 Task: Find connections with filter location Bexbach with filter topic #Strategywith filter profile language Spanish with filter current company Crowe with filter school Jadavpur University with filter industry Vehicle Repair and Maintenance with filter service category Demand Generation with filter keywords title Director of Photography
Action: Mouse moved to (523, 67)
Screenshot: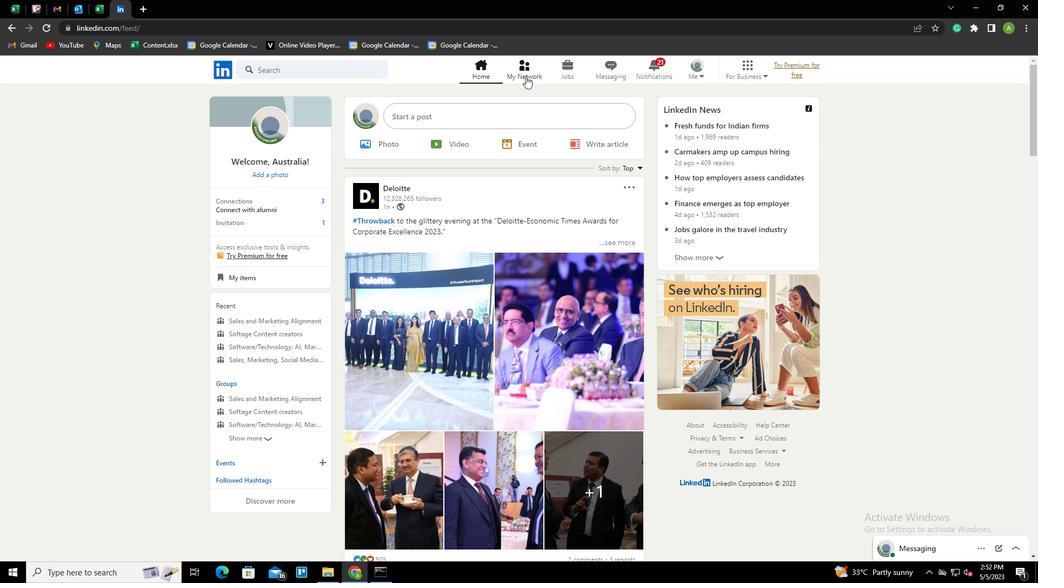 
Action: Mouse pressed left at (523, 67)
Screenshot: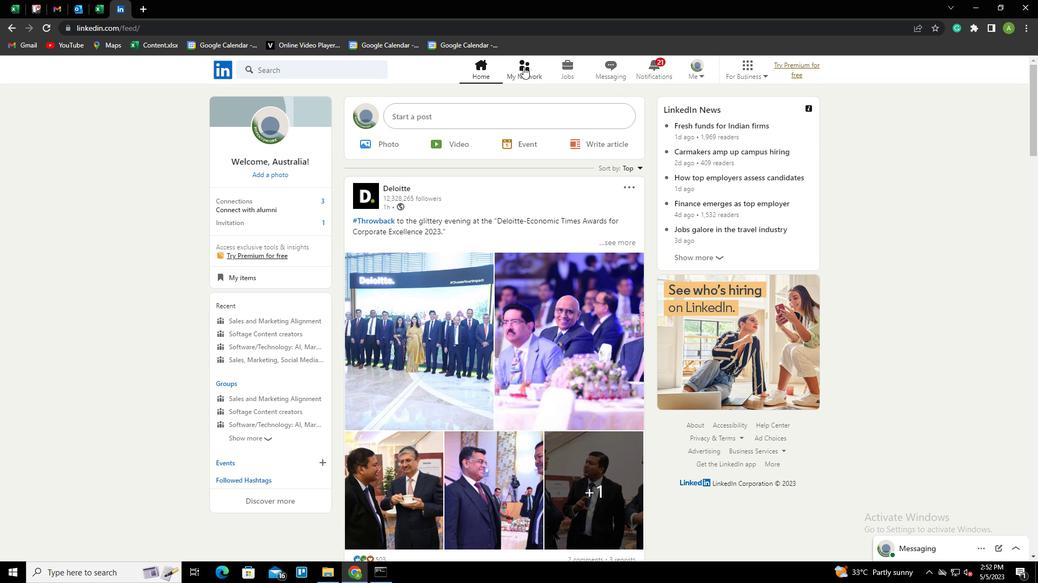 
Action: Mouse moved to (288, 125)
Screenshot: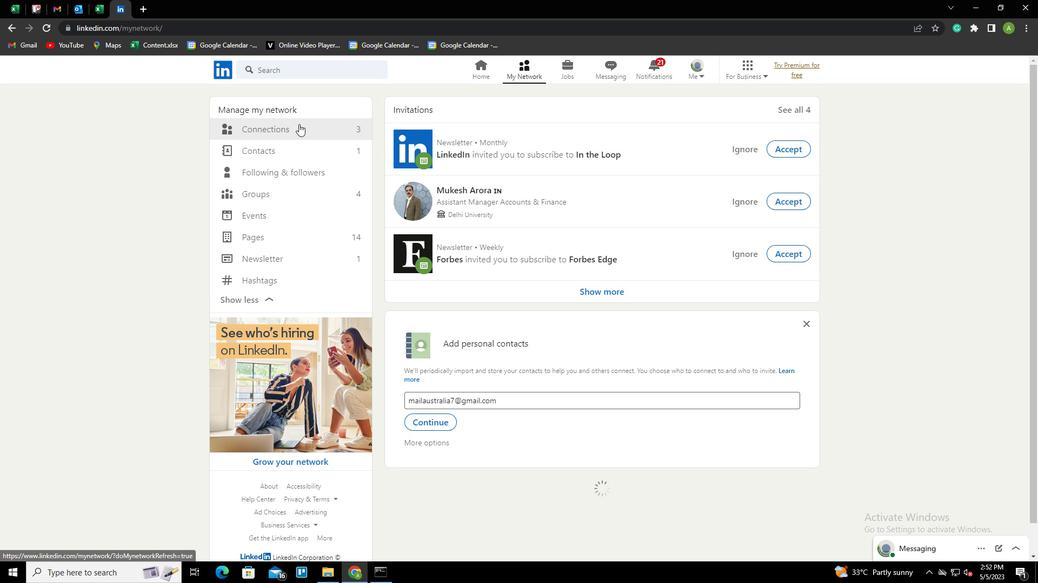 
Action: Mouse pressed left at (288, 125)
Screenshot: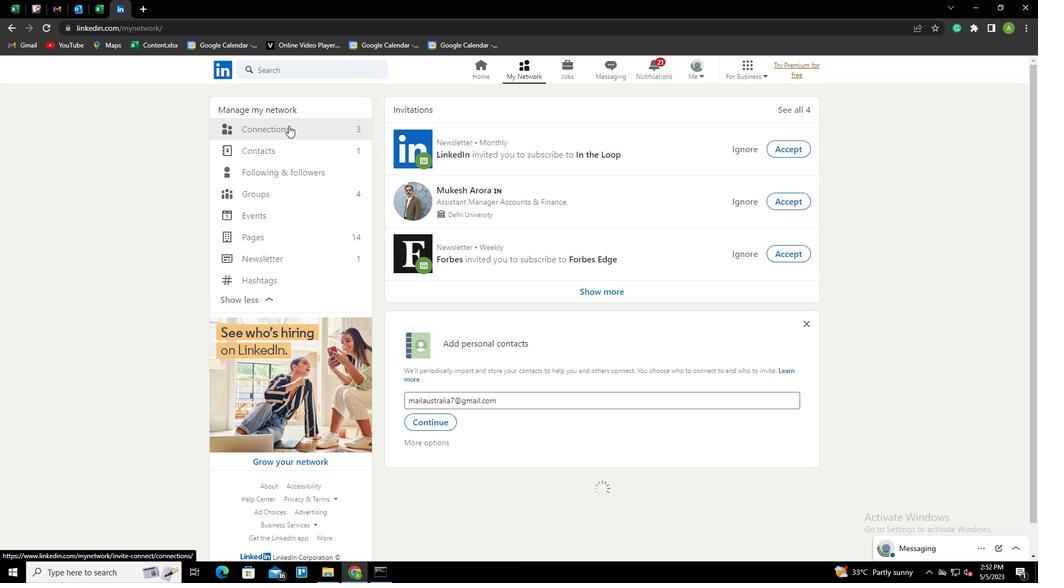 
Action: Mouse moved to (591, 127)
Screenshot: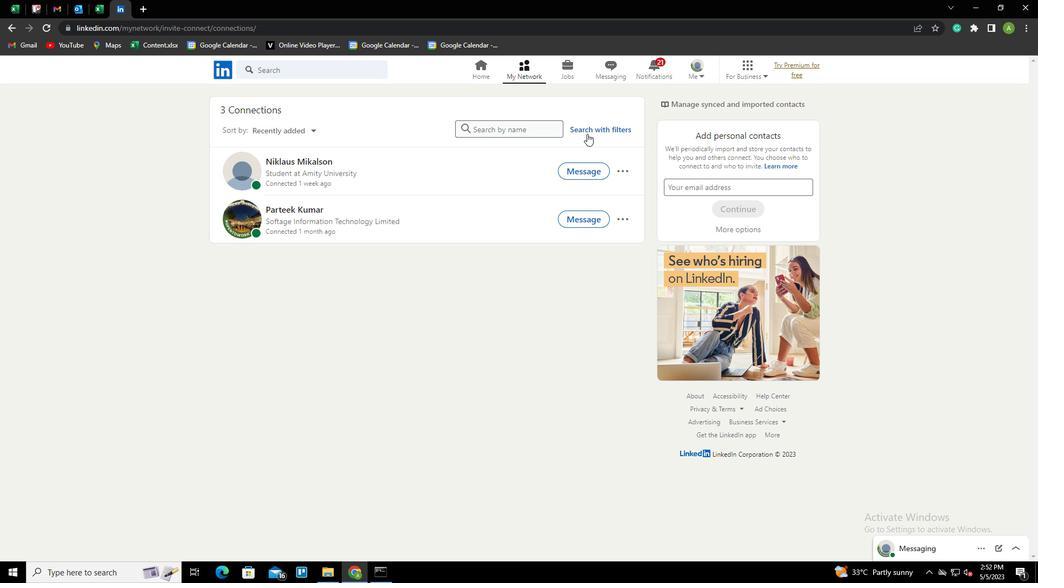 
Action: Mouse pressed left at (591, 127)
Screenshot: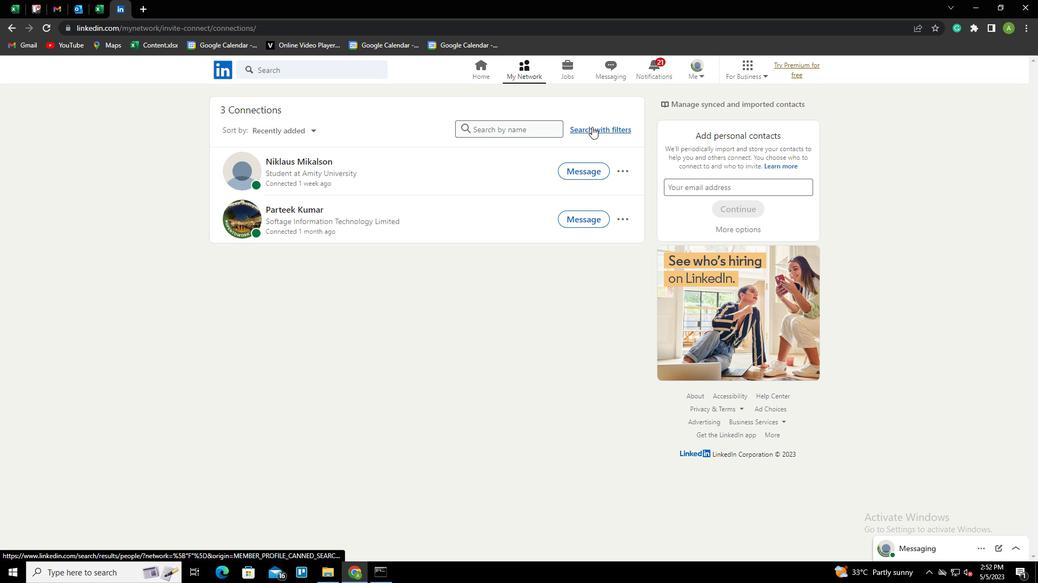 
Action: Mouse moved to (551, 98)
Screenshot: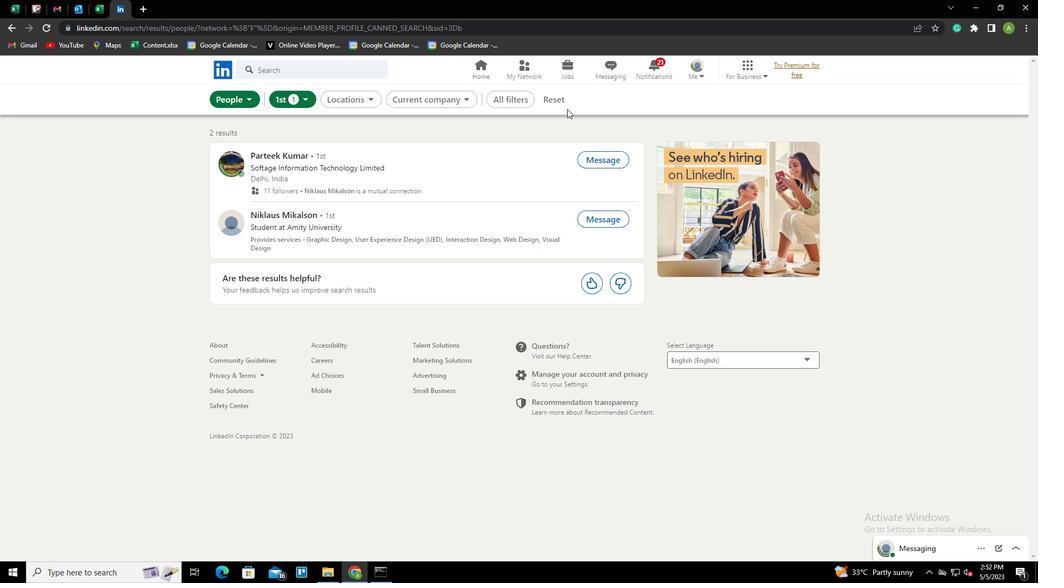 
Action: Mouse pressed left at (551, 98)
Screenshot: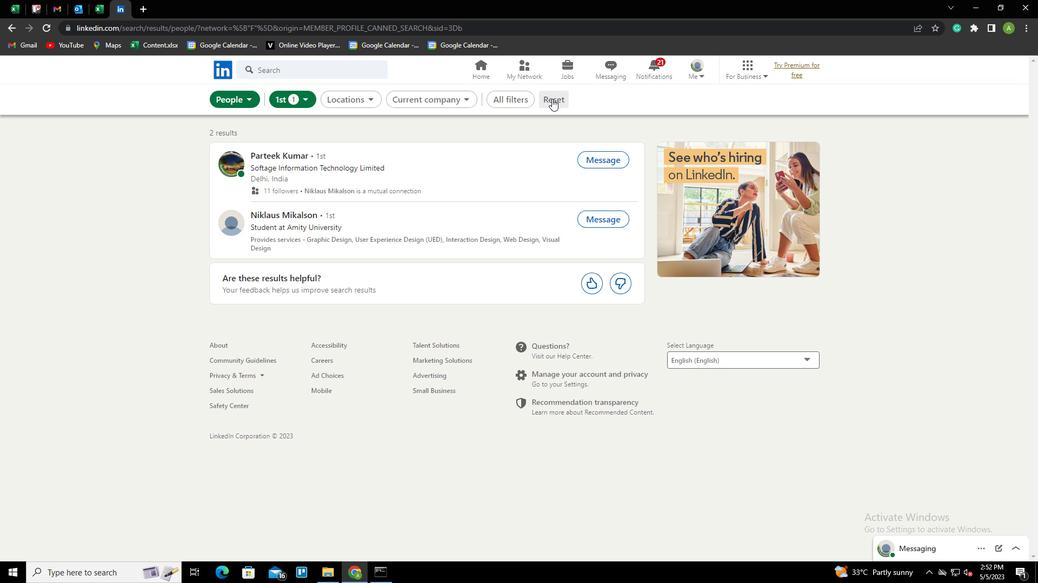 
Action: Mouse moved to (539, 99)
Screenshot: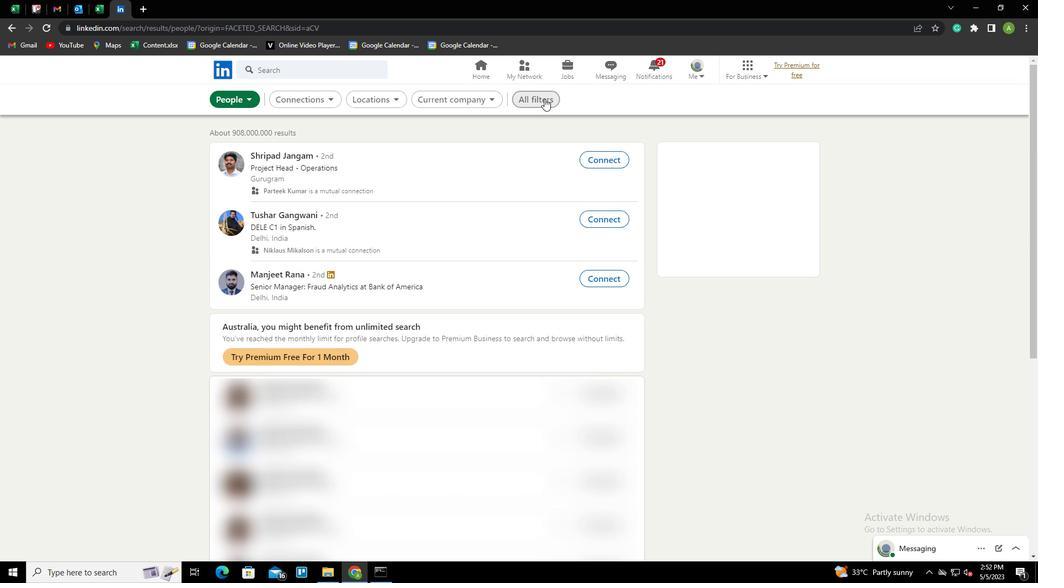 
Action: Mouse pressed left at (539, 99)
Screenshot: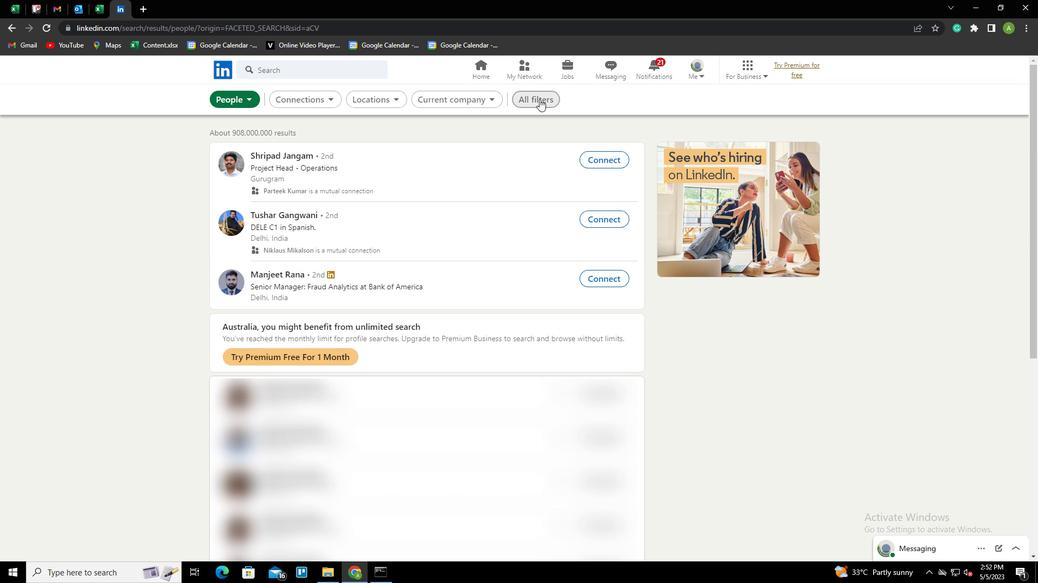 
Action: Mouse moved to (862, 303)
Screenshot: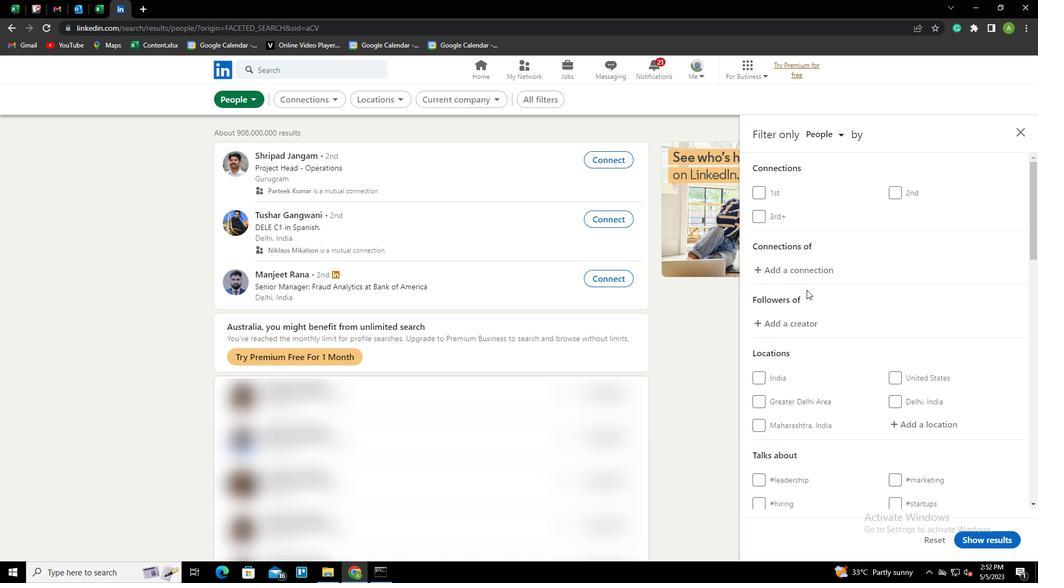 
Action: Mouse scrolled (862, 303) with delta (0, 0)
Screenshot: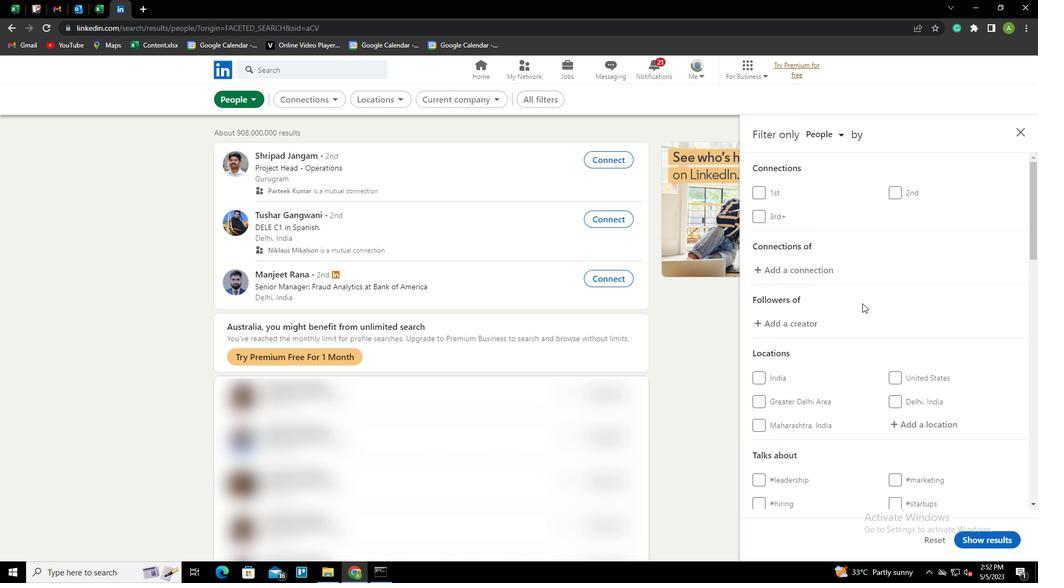 
Action: Mouse scrolled (862, 303) with delta (0, 0)
Screenshot: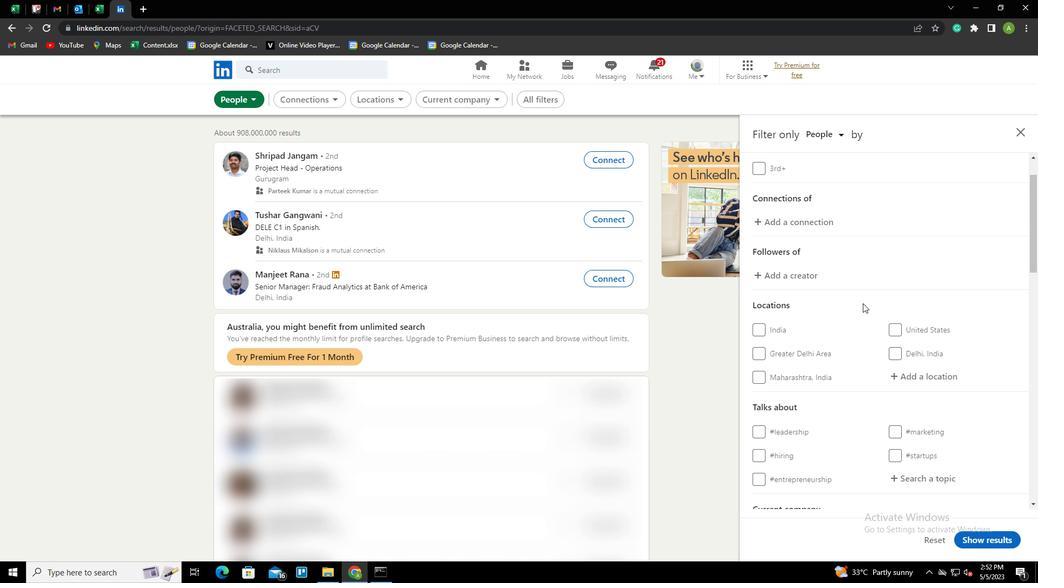 
Action: Mouse moved to (907, 313)
Screenshot: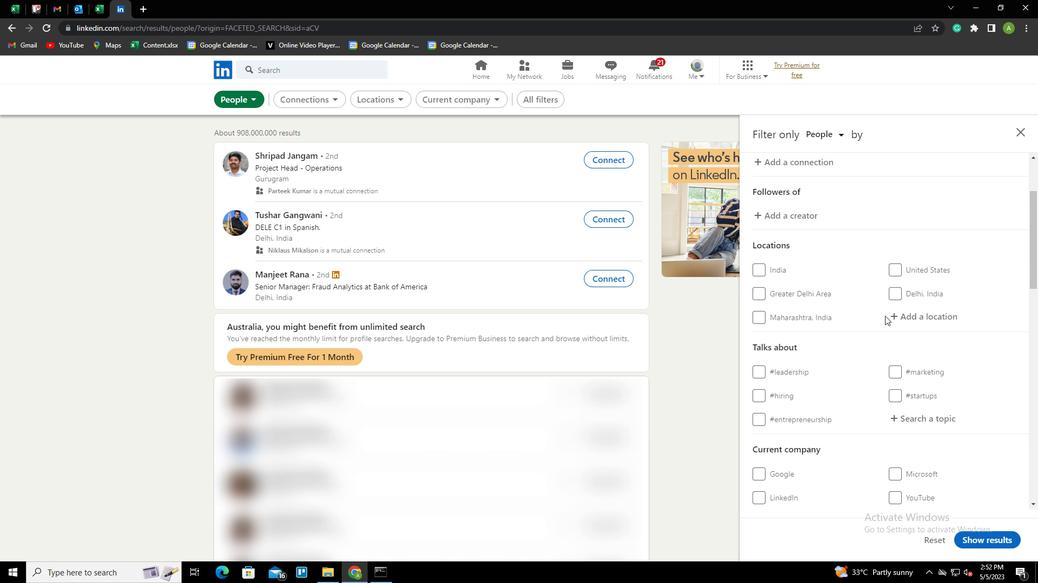 
Action: Mouse pressed left at (907, 313)
Screenshot: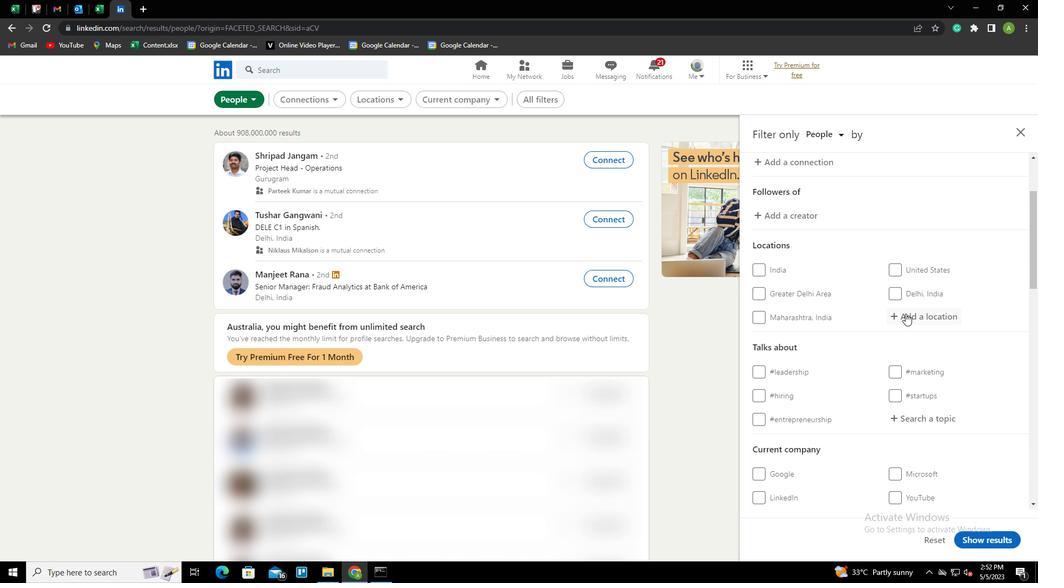 
Action: Key pressed <Key.shift>BEXBACH<Key.down><Key.enter>
Screenshot: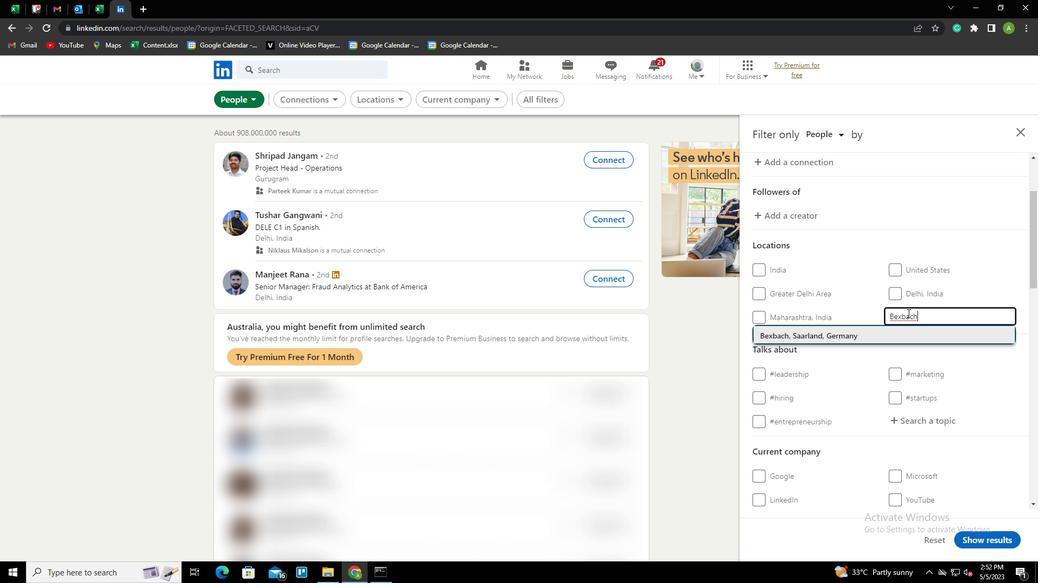 
Action: Mouse moved to (913, 313)
Screenshot: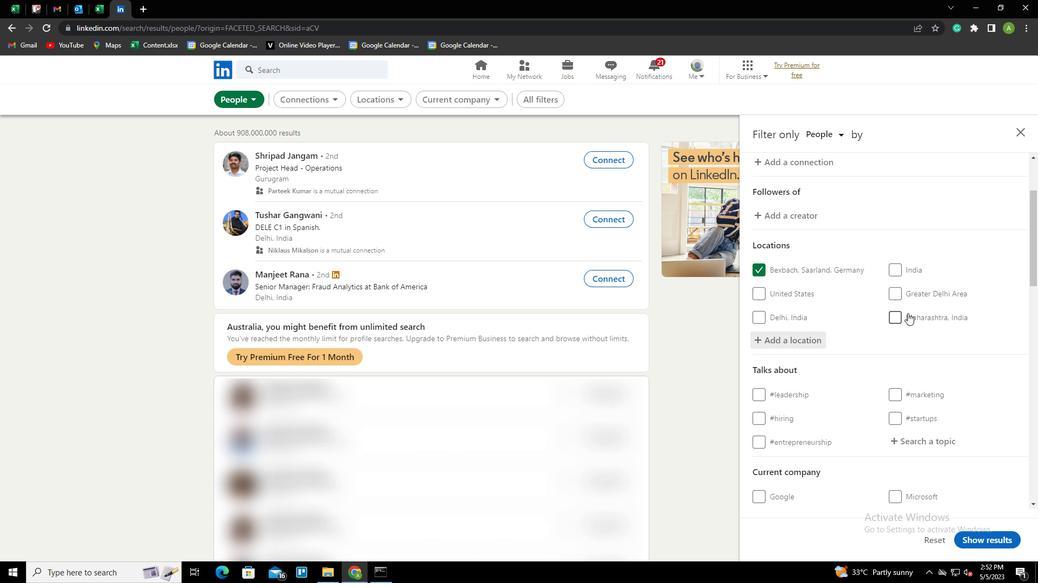 
Action: Mouse scrolled (913, 312) with delta (0, 0)
Screenshot: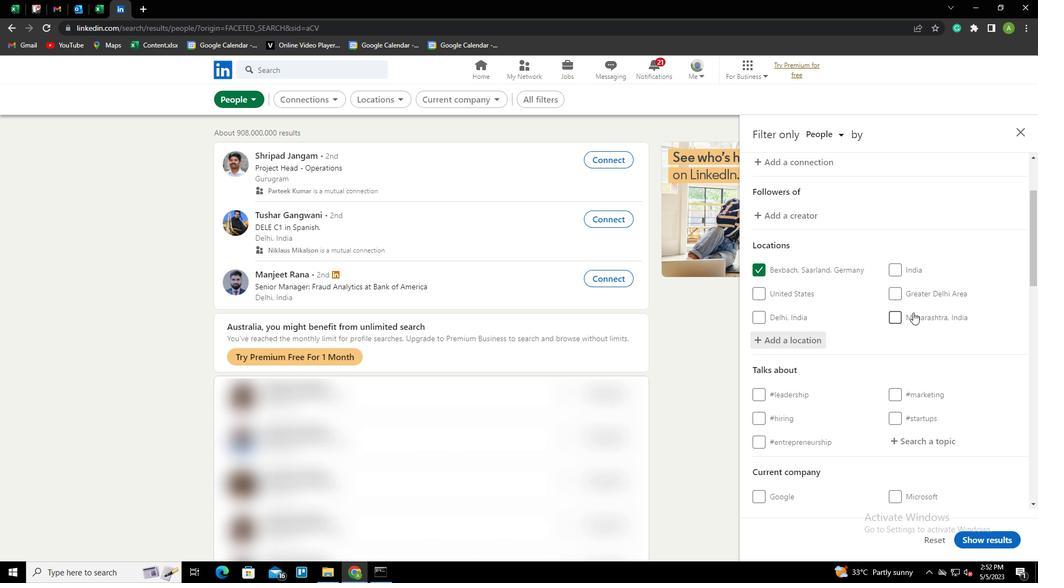 
Action: Mouse scrolled (913, 312) with delta (0, 0)
Screenshot: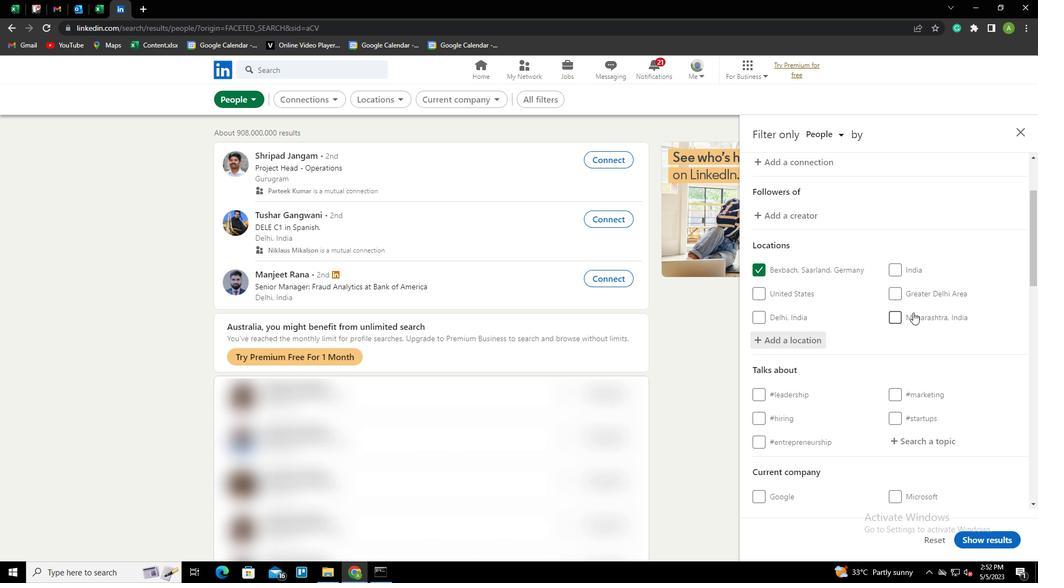 
Action: Mouse scrolled (913, 312) with delta (0, 0)
Screenshot: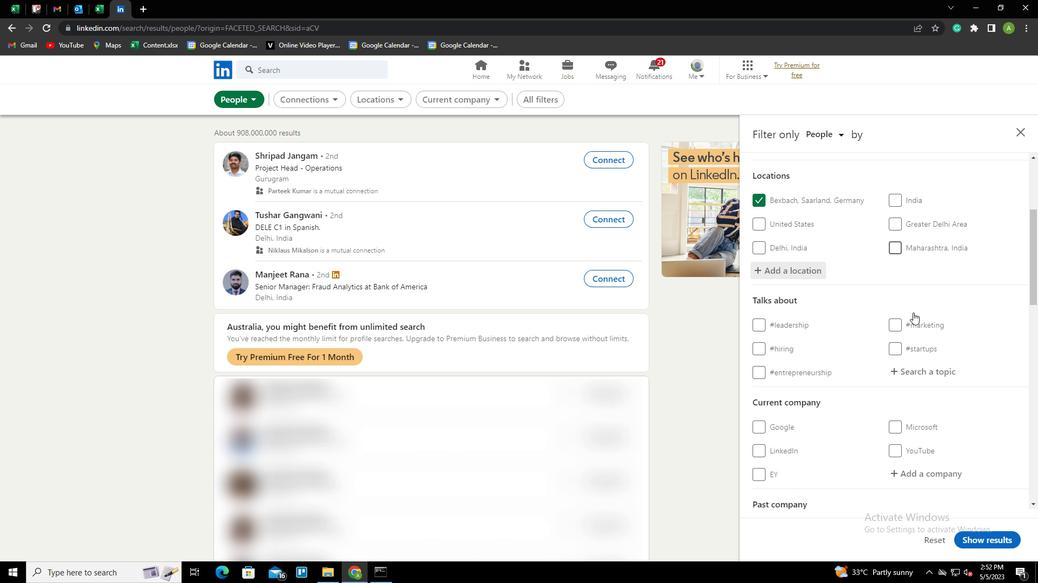 
Action: Mouse moved to (915, 280)
Screenshot: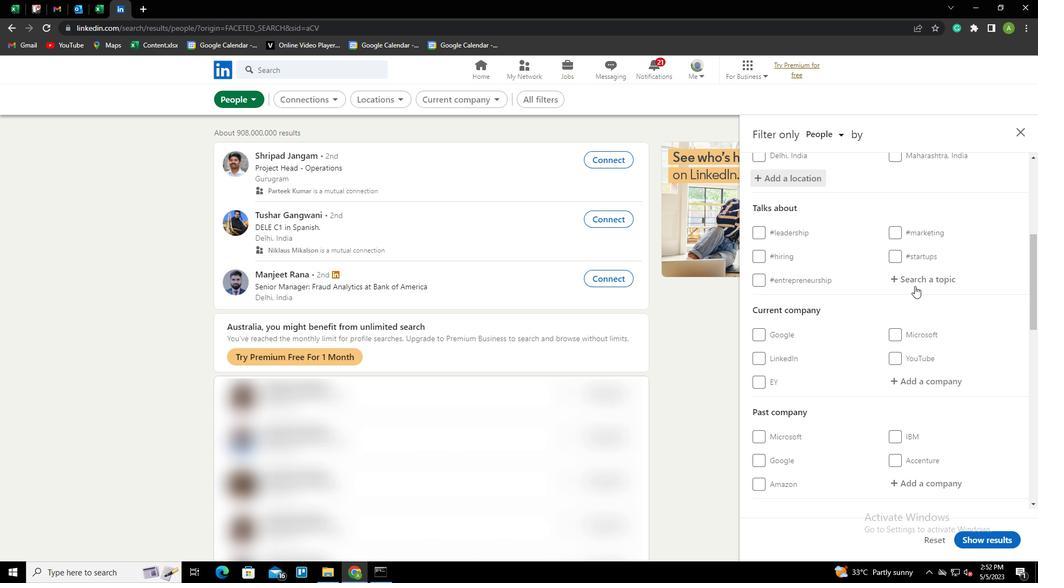
Action: Mouse pressed left at (915, 280)
Screenshot: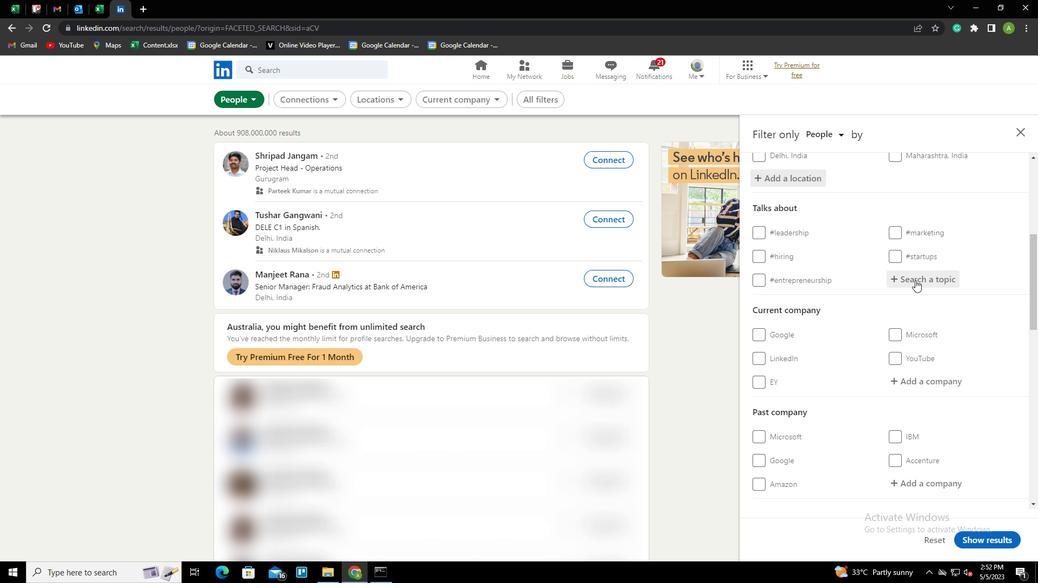 
Action: Key pressed STRATEGY<Key.down><Key.enter>
Screenshot: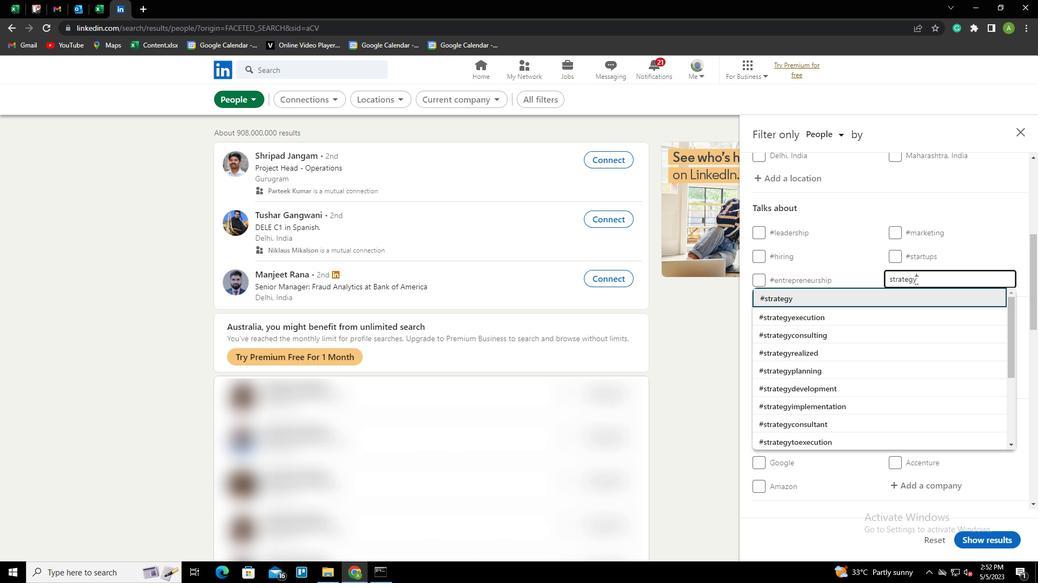 
Action: Mouse scrolled (915, 279) with delta (0, 0)
Screenshot: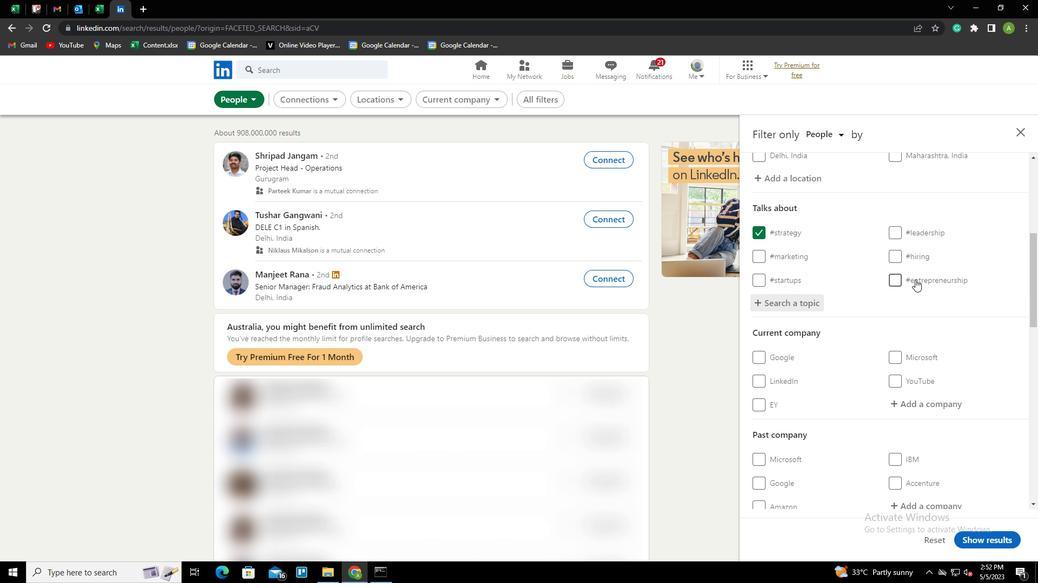 
Action: Mouse scrolled (915, 279) with delta (0, 0)
Screenshot: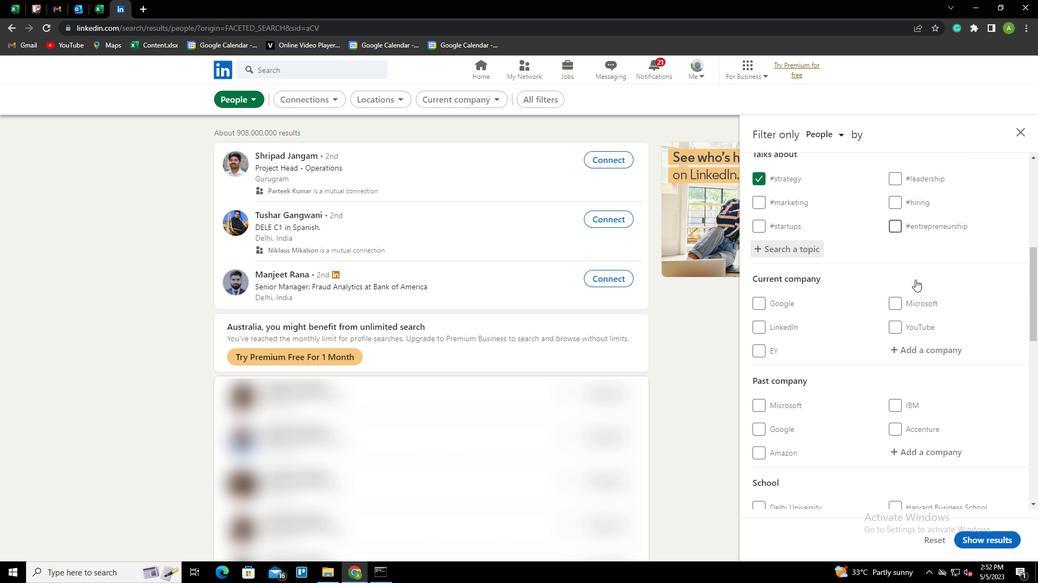
Action: Mouse scrolled (915, 279) with delta (0, 0)
Screenshot: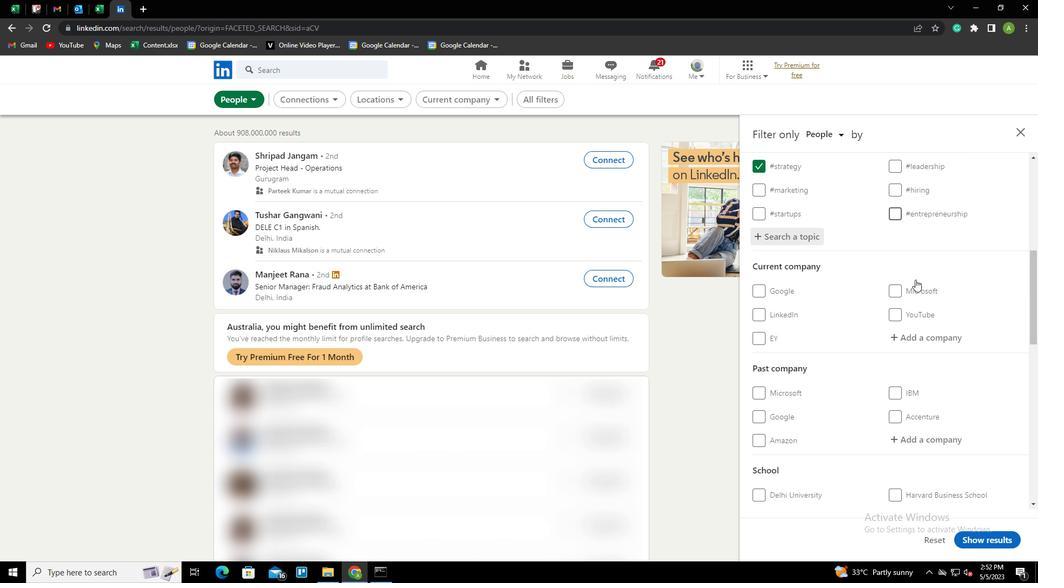 
Action: Mouse scrolled (915, 279) with delta (0, 0)
Screenshot: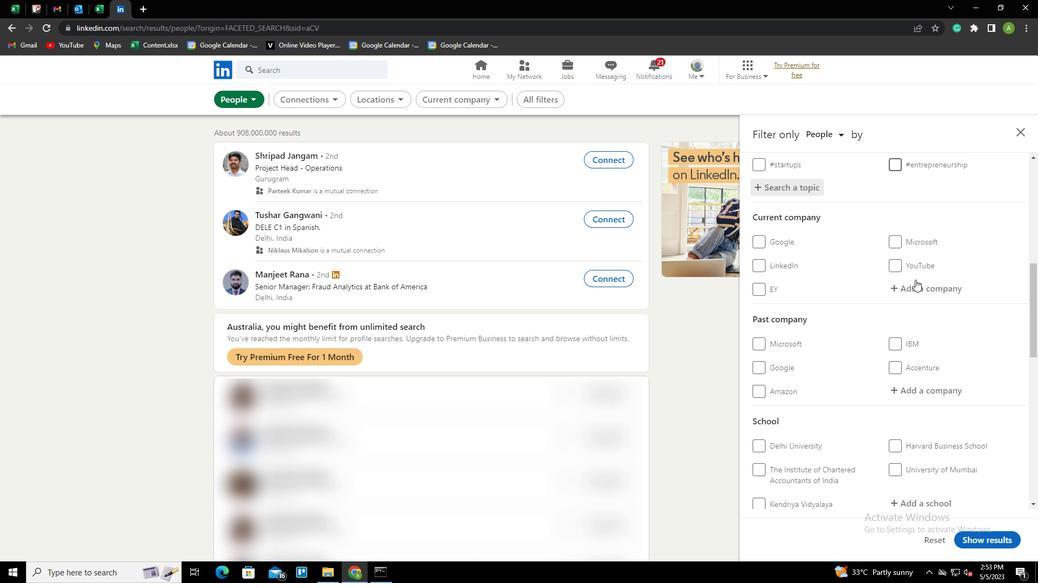 
Action: Mouse moved to (914, 286)
Screenshot: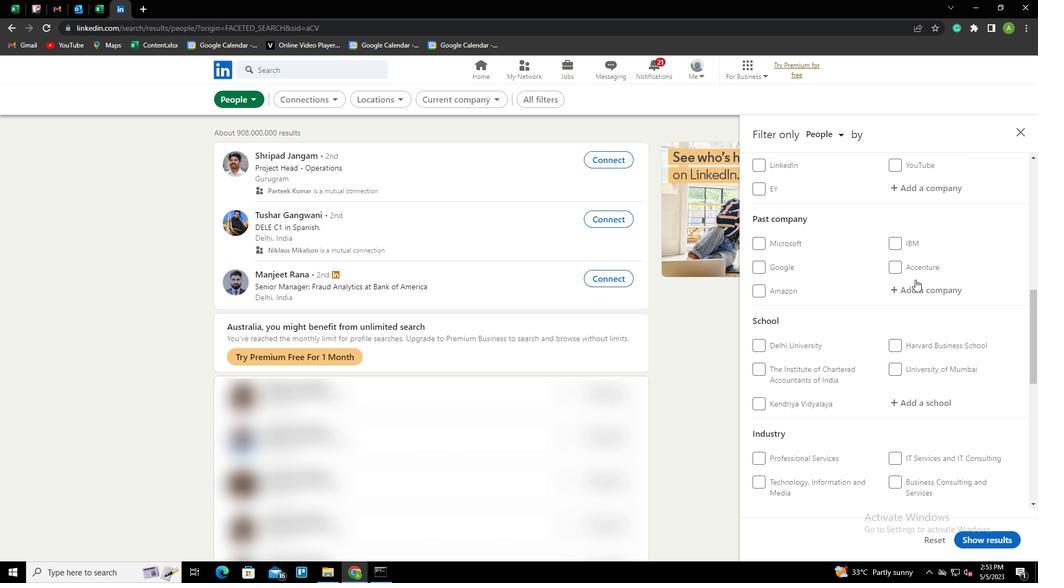 
Action: Mouse scrolled (914, 285) with delta (0, 0)
Screenshot: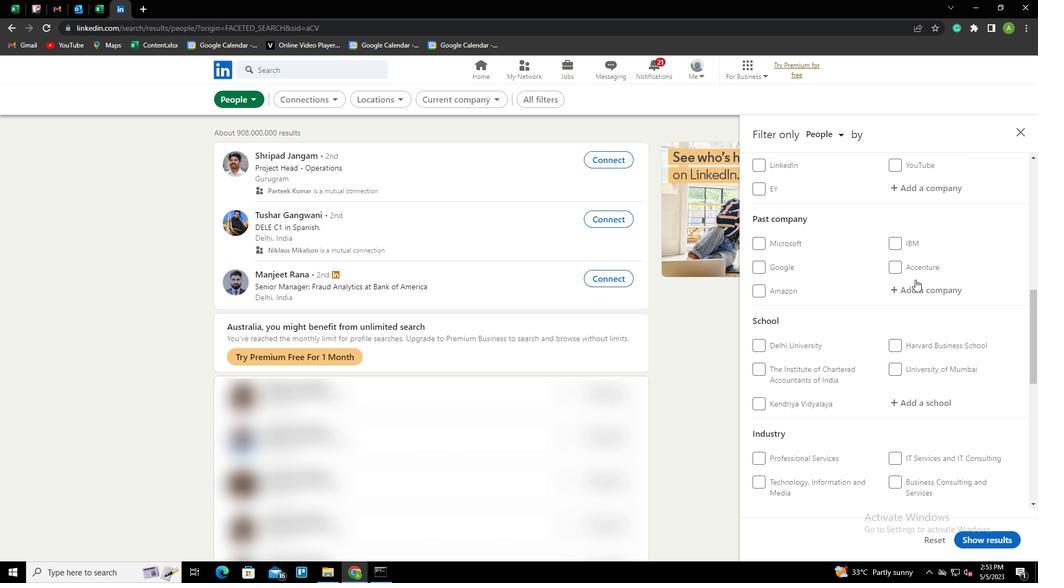 
Action: Mouse moved to (914, 299)
Screenshot: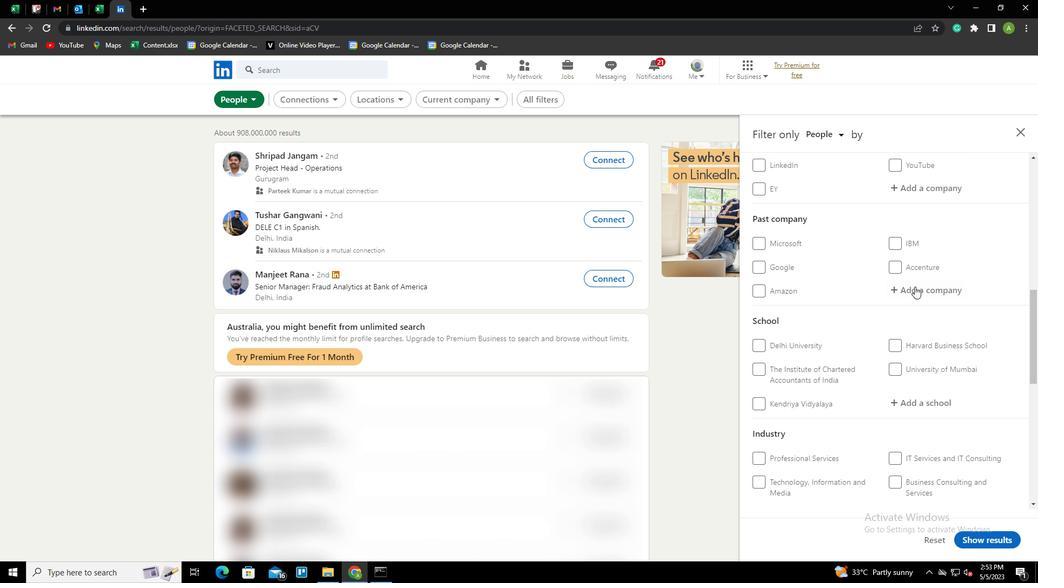 
Action: Mouse scrolled (914, 298) with delta (0, 0)
Screenshot: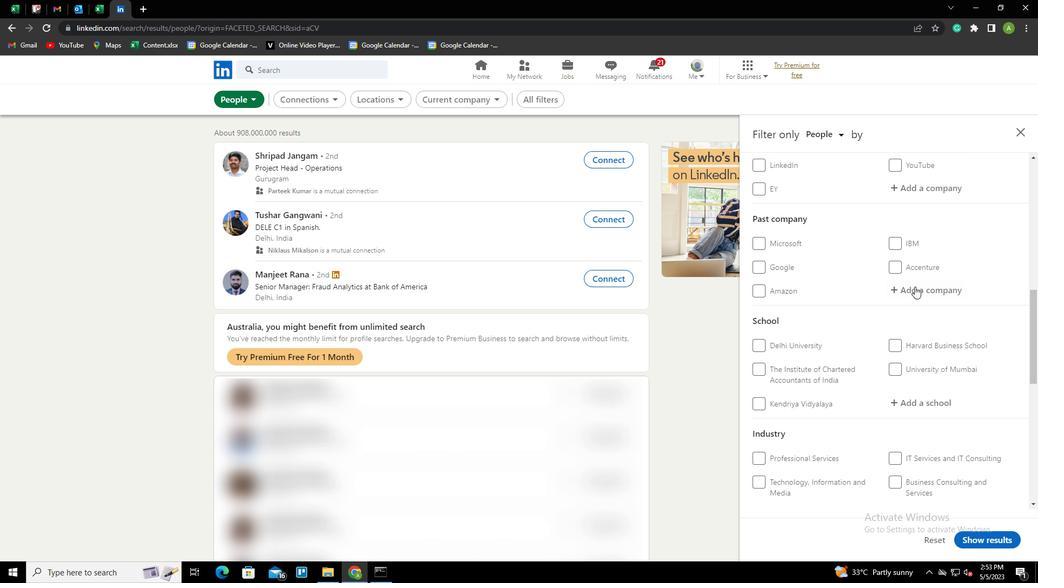 
Action: Mouse moved to (913, 310)
Screenshot: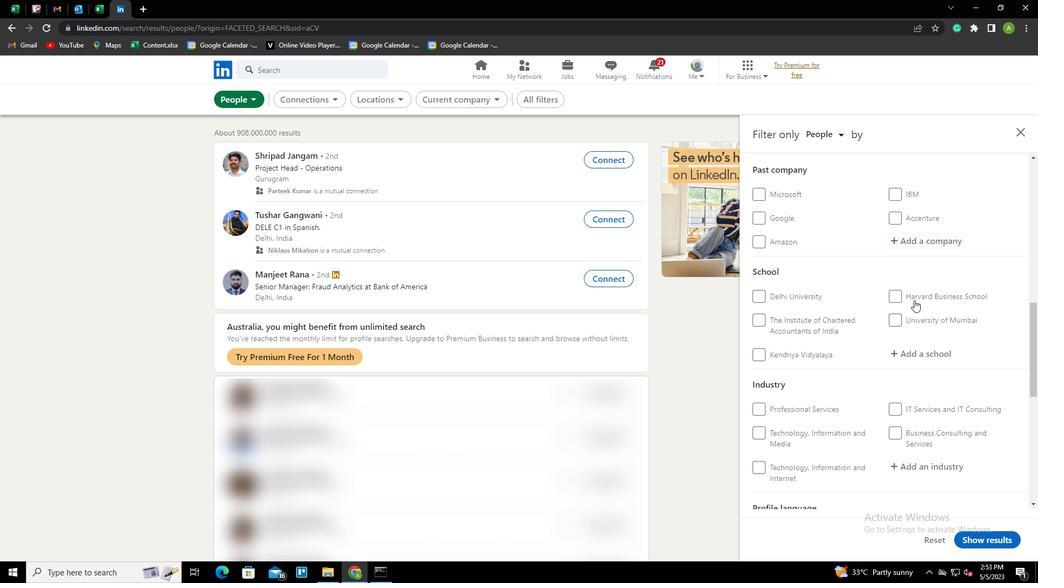
Action: Mouse scrolled (913, 309) with delta (0, 0)
Screenshot: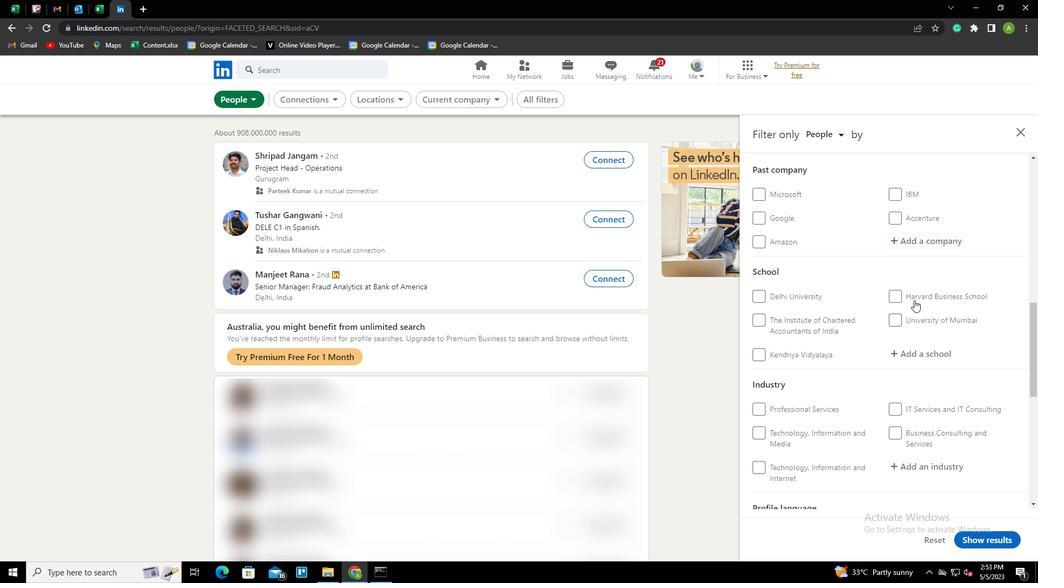 
Action: Mouse moved to (912, 320)
Screenshot: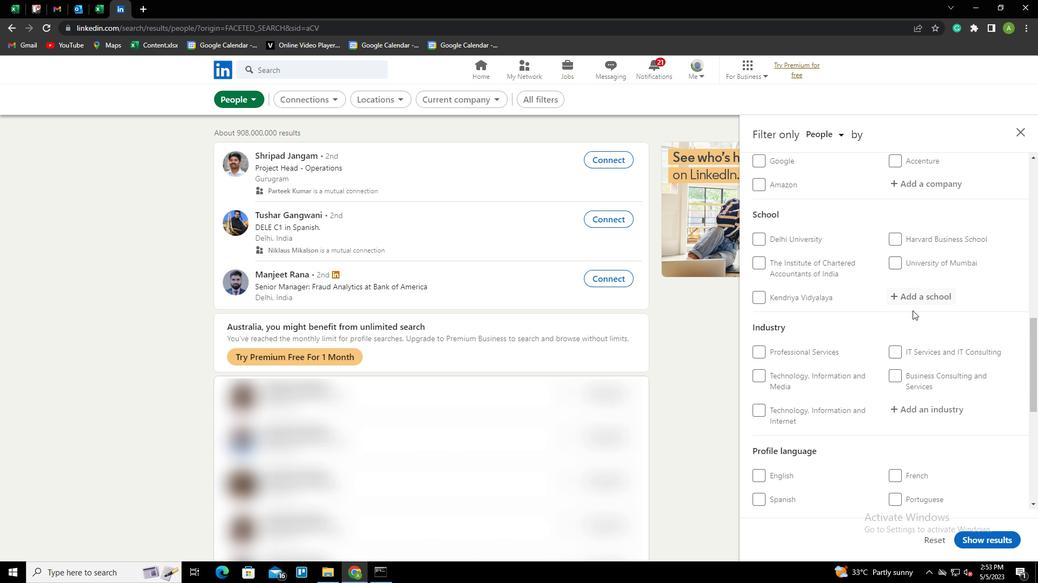 
Action: Mouse scrolled (912, 320) with delta (0, 0)
Screenshot: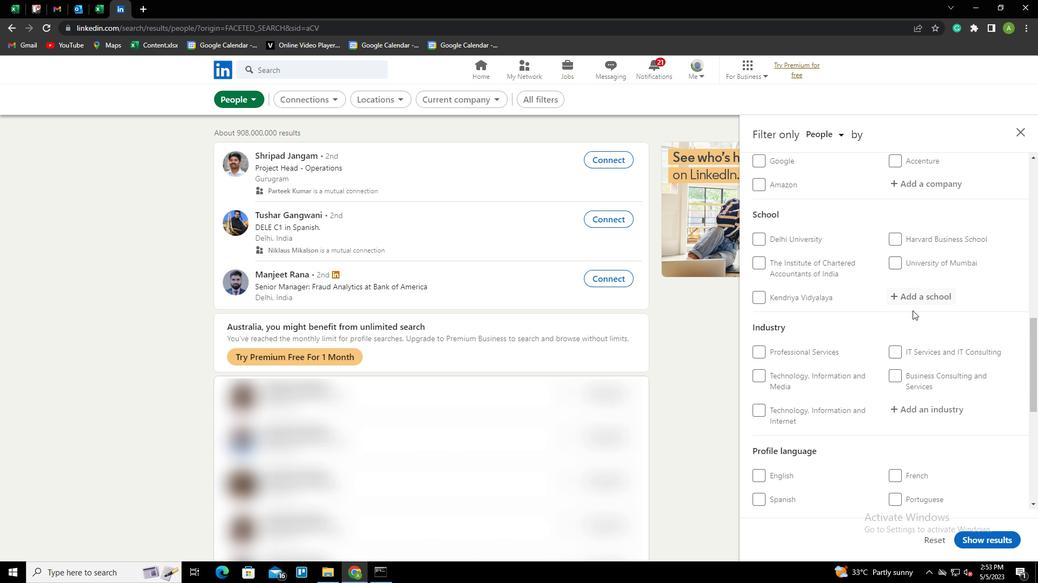 
Action: Mouse moved to (781, 388)
Screenshot: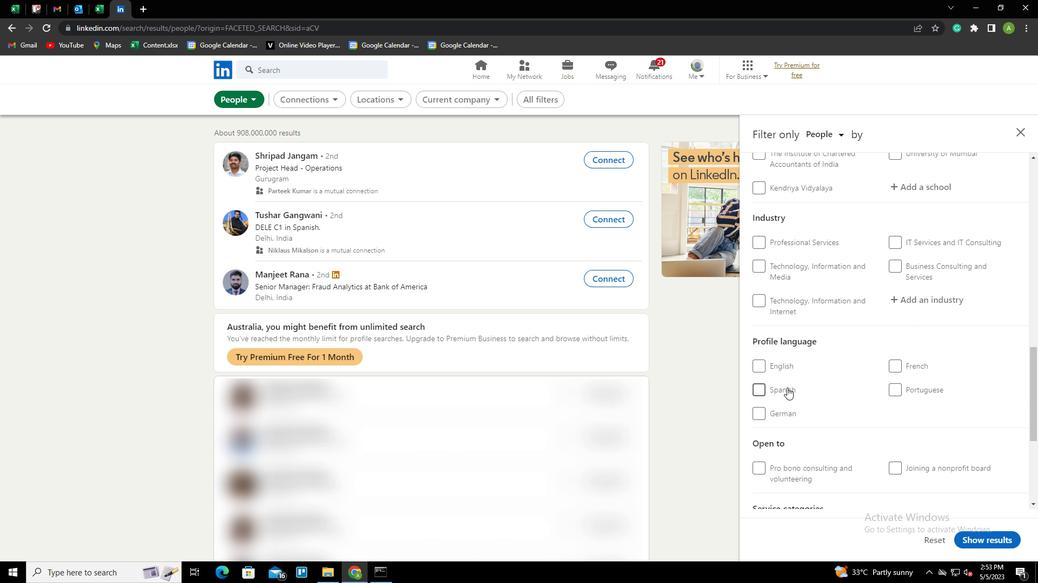 
Action: Mouse pressed left at (781, 388)
Screenshot: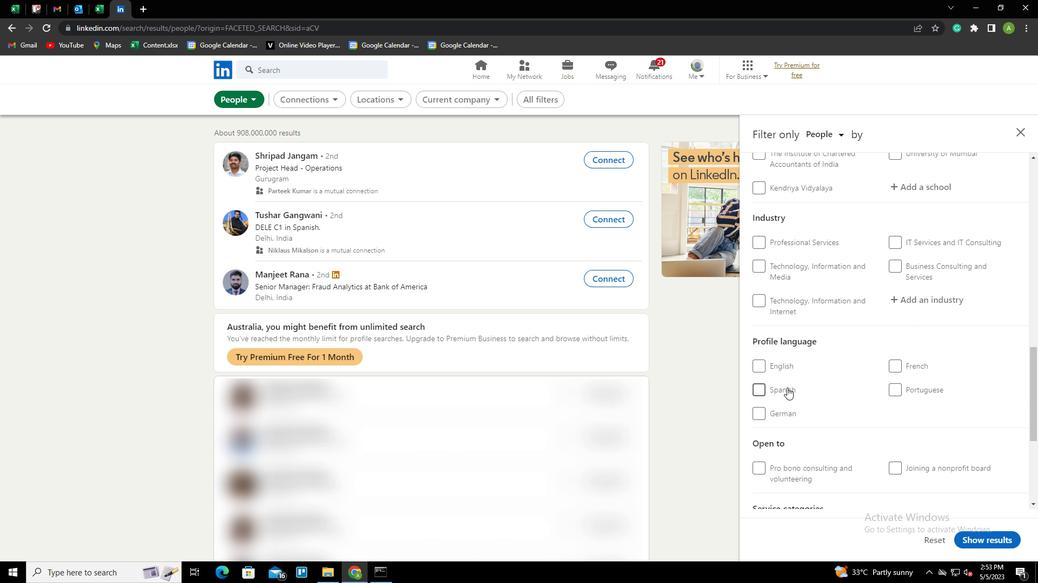 
Action: Mouse moved to (861, 367)
Screenshot: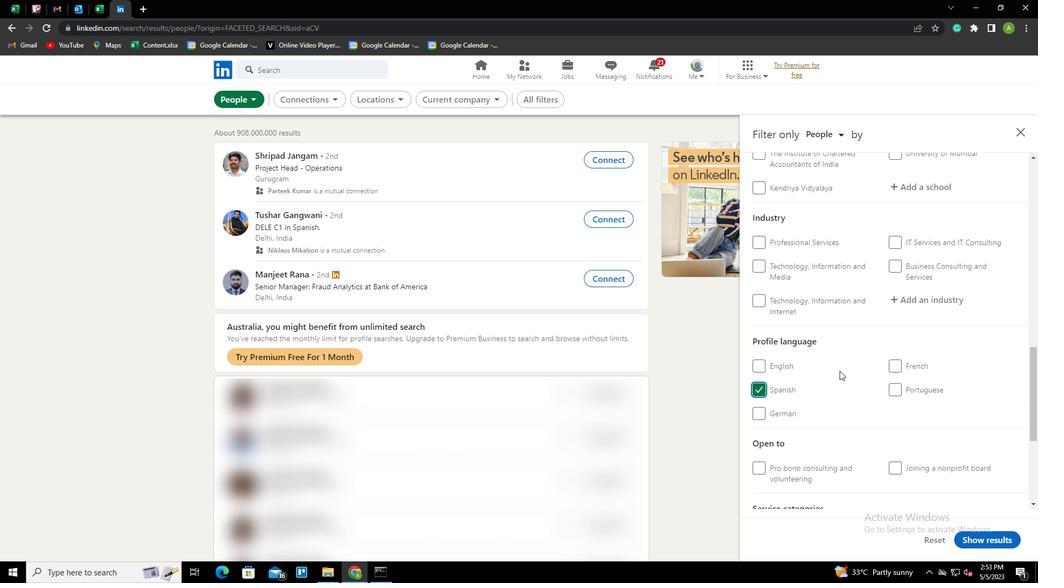 
Action: Mouse scrolled (861, 367) with delta (0, 0)
Screenshot: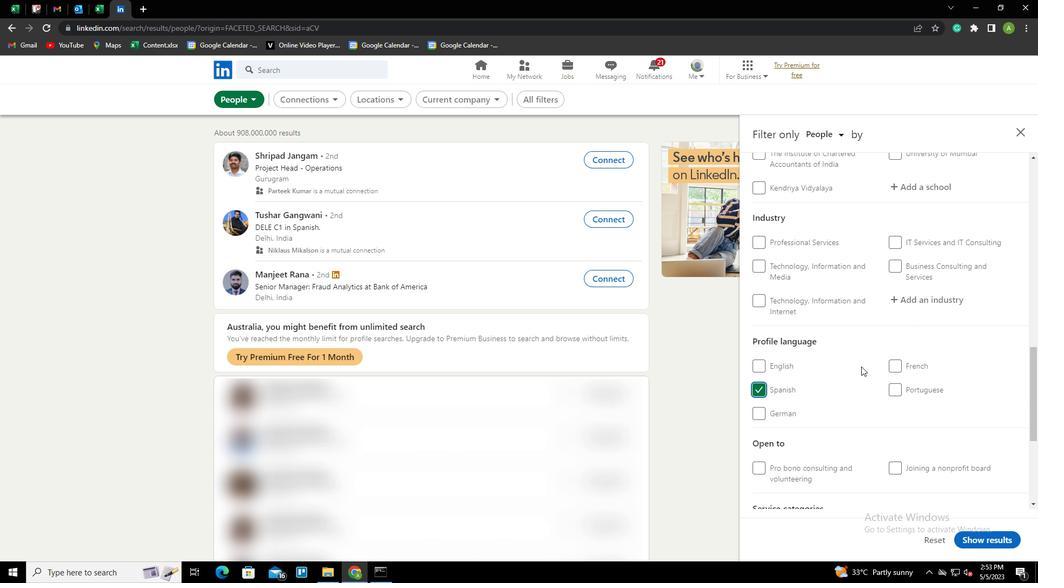 
Action: Mouse scrolled (861, 367) with delta (0, 0)
Screenshot: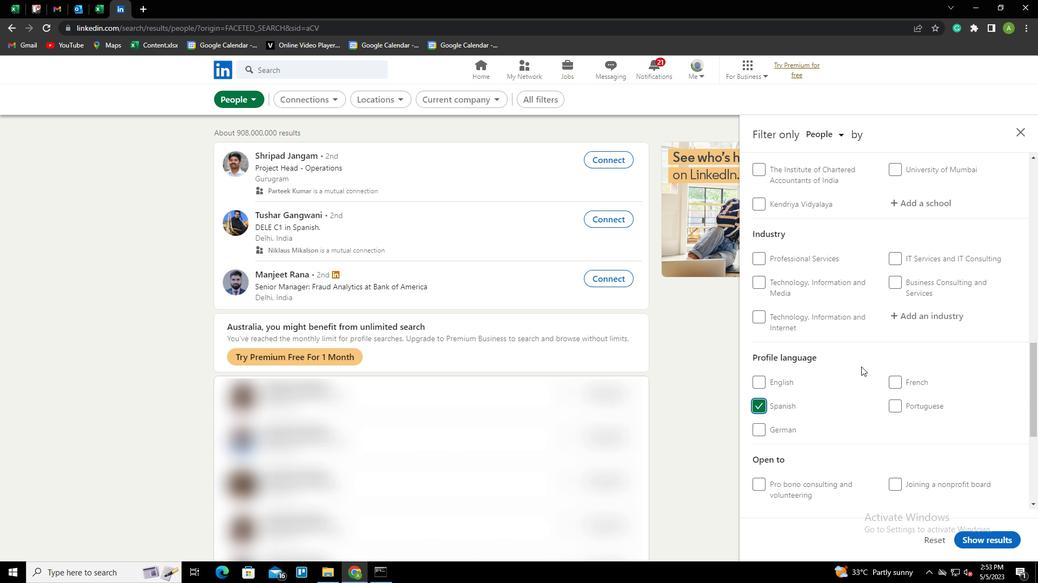 
Action: Mouse scrolled (861, 367) with delta (0, 0)
Screenshot: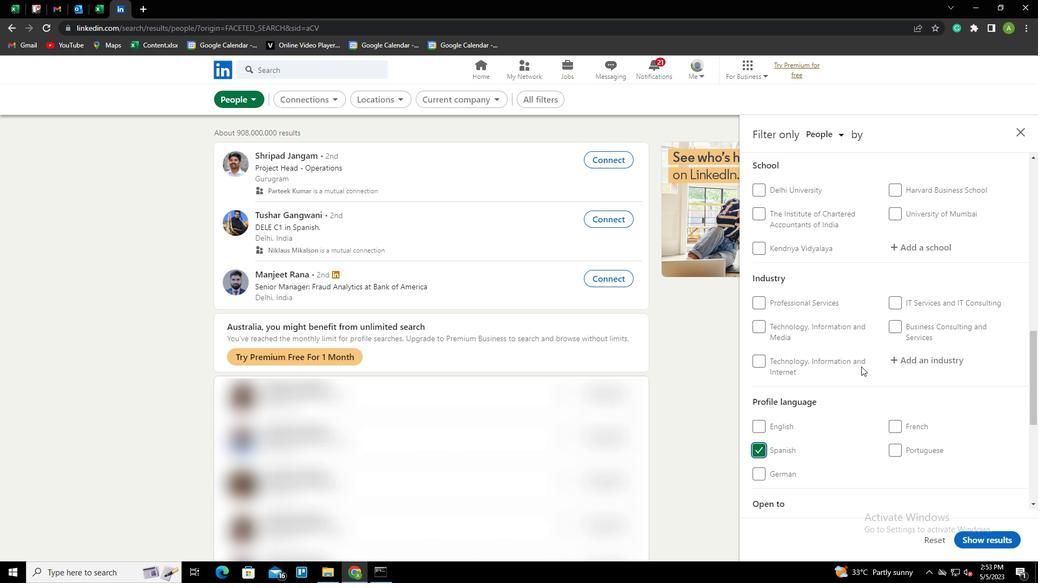 
Action: Mouse scrolled (861, 367) with delta (0, 0)
Screenshot: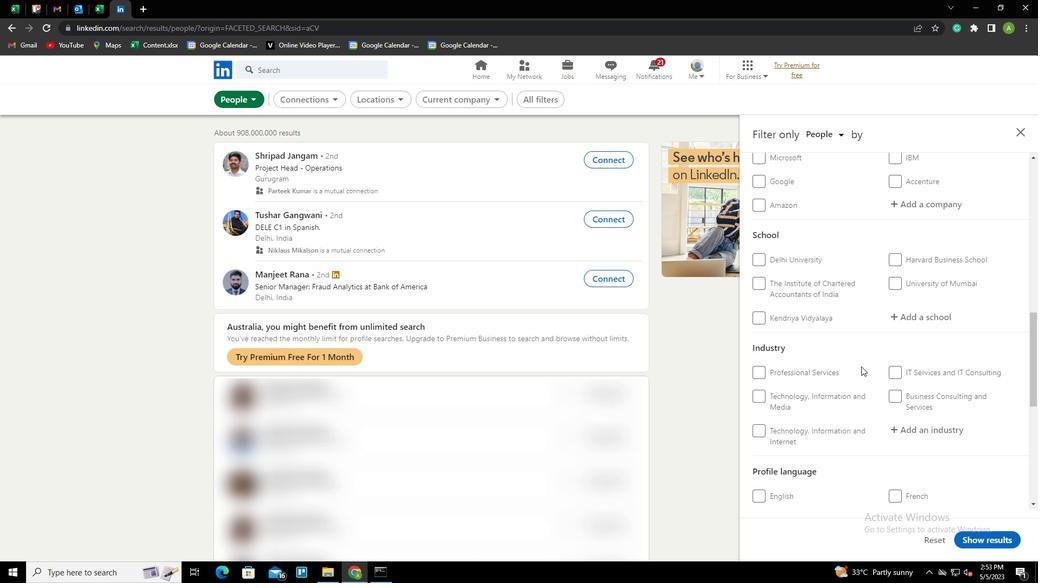 
Action: Mouse moved to (864, 359)
Screenshot: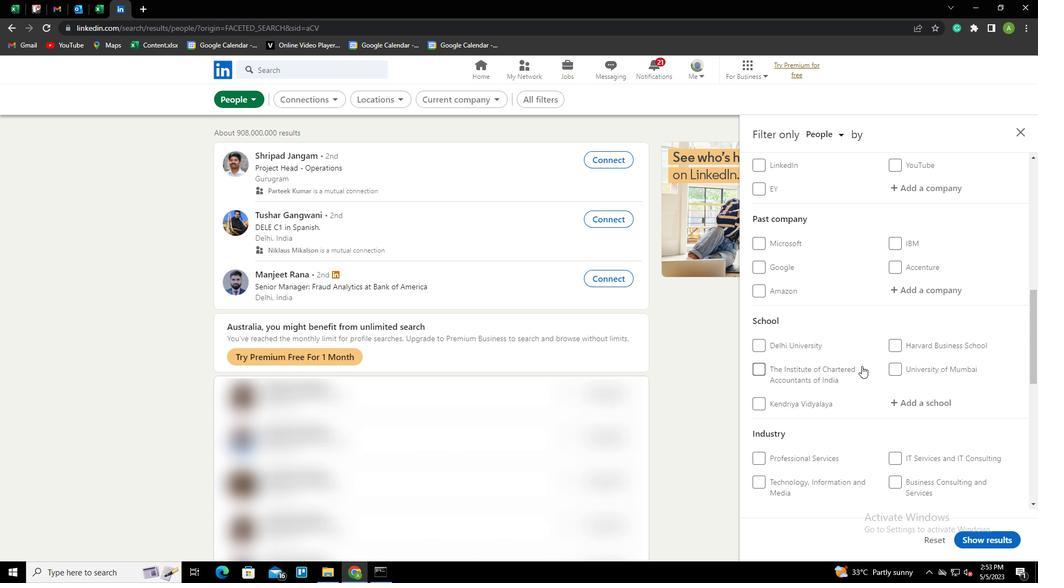 
Action: Mouse scrolled (864, 360) with delta (0, 0)
Screenshot: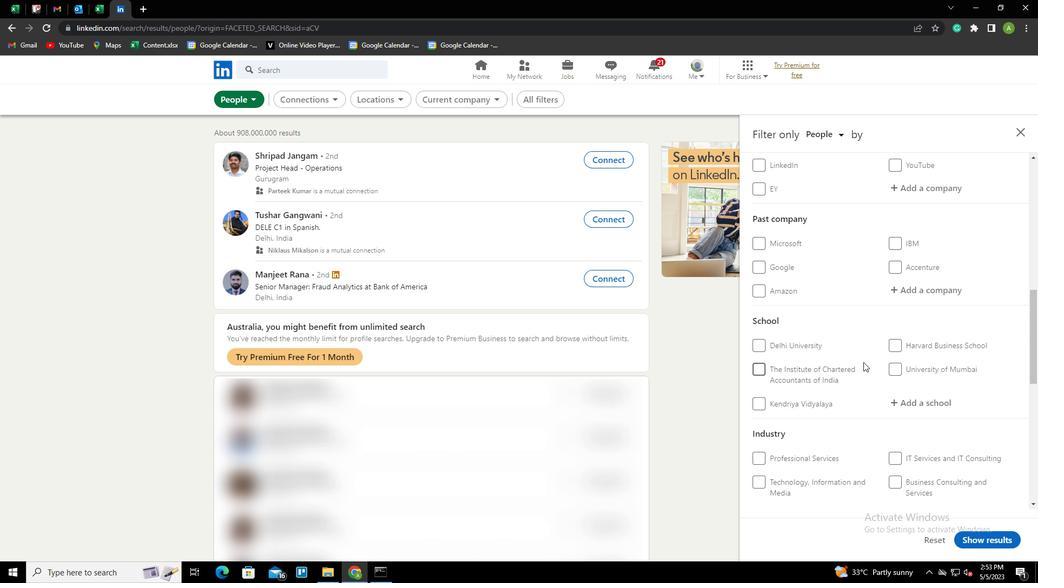 
Action: Mouse scrolled (864, 360) with delta (0, 0)
Screenshot: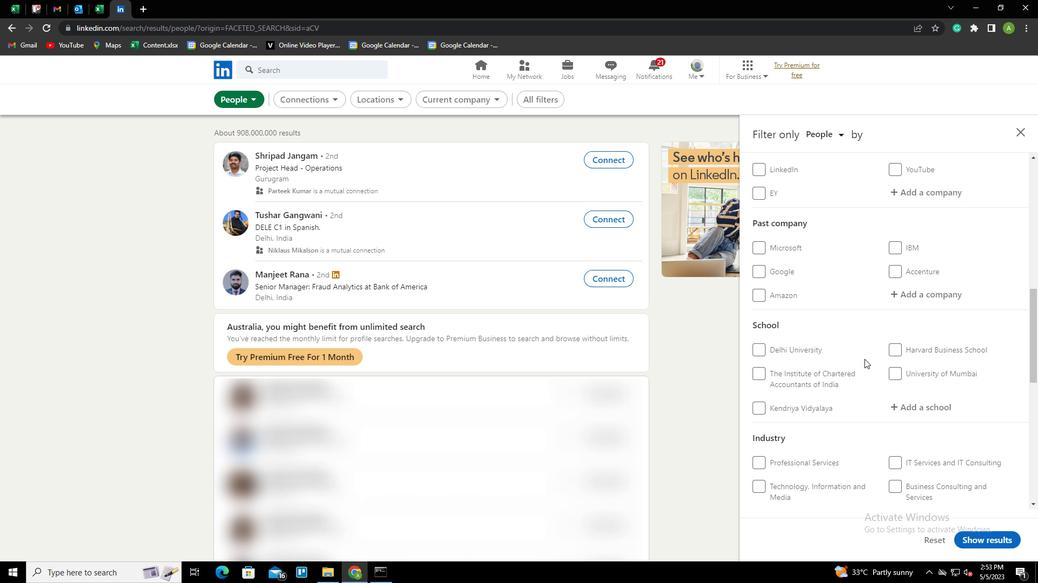 
Action: Mouse moved to (908, 290)
Screenshot: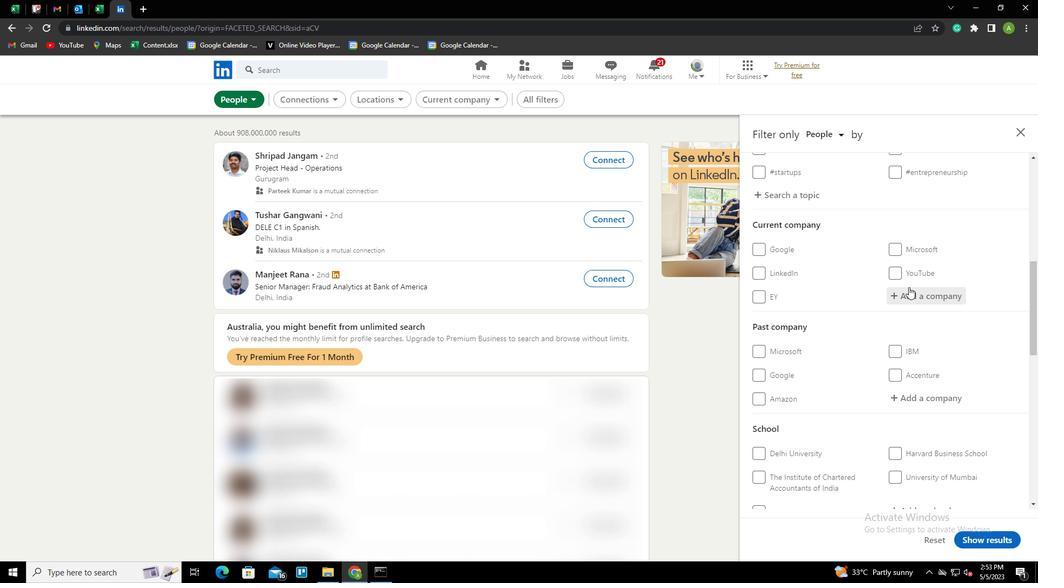
Action: Mouse pressed left at (908, 290)
Screenshot: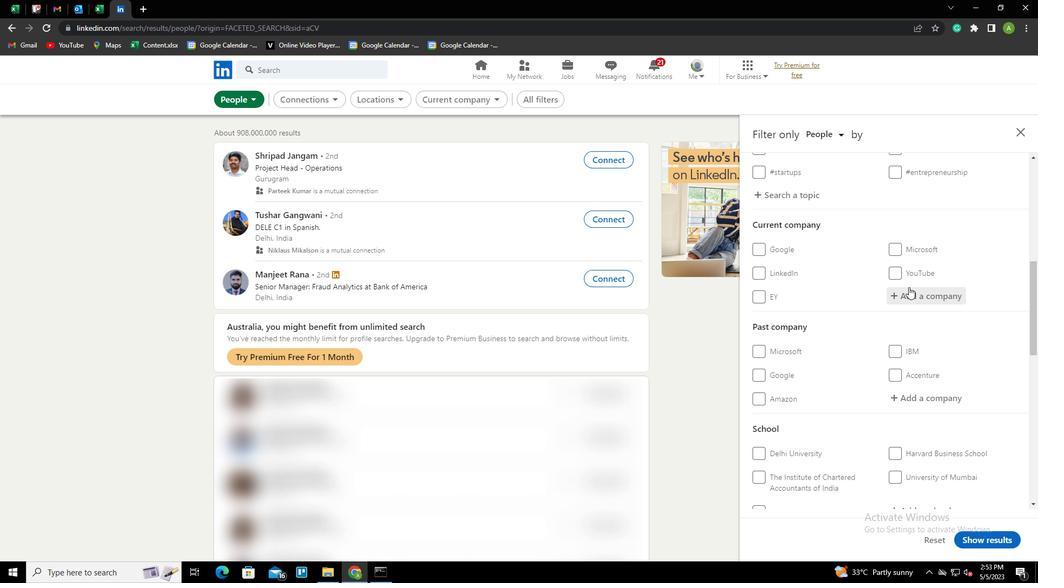 
Action: Key pressed <Key.shift>CROWE<Key.down><Key.enter>
Screenshot: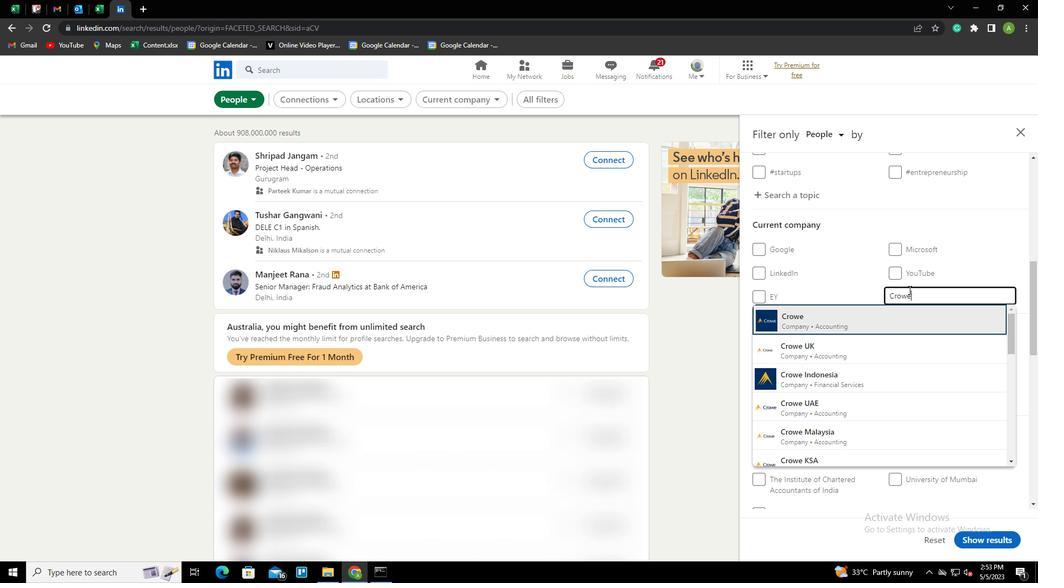 
Action: Mouse scrolled (908, 289) with delta (0, 0)
Screenshot: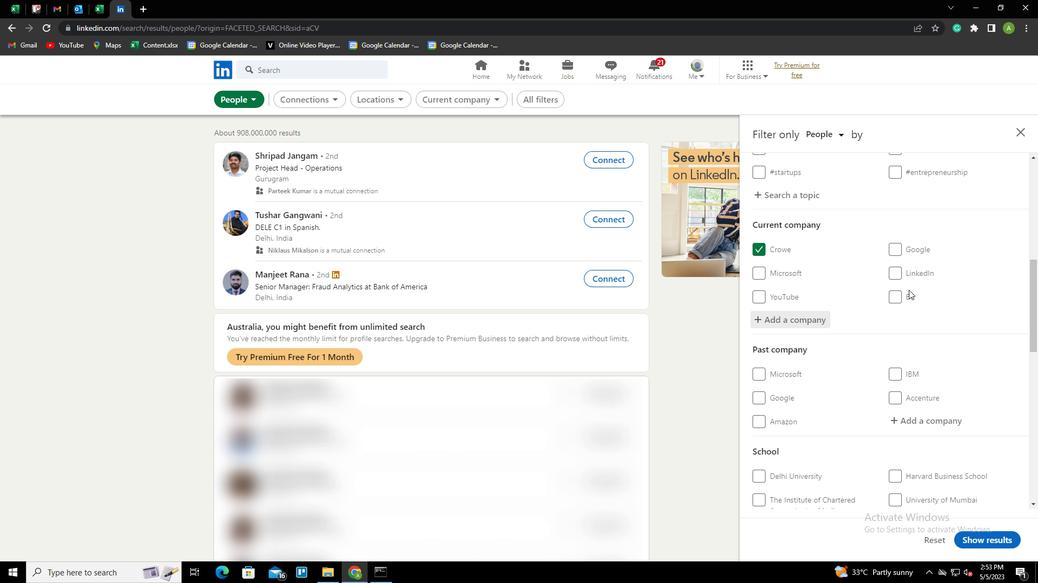 
Action: Mouse scrolled (908, 289) with delta (0, 0)
Screenshot: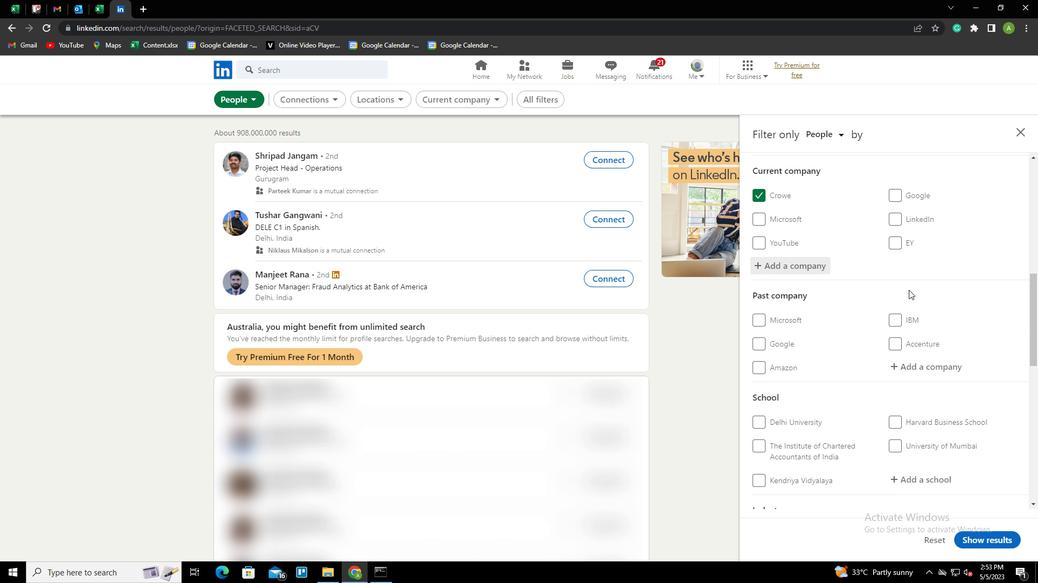 
Action: Mouse scrolled (908, 289) with delta (0, 0)
Screenshot: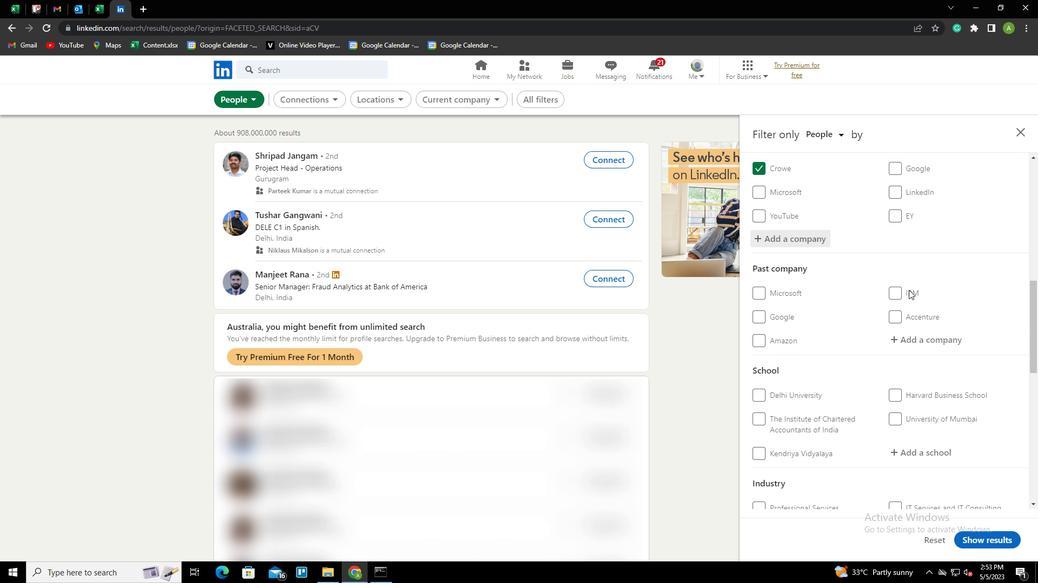 
Action: Mouse scrolled (908, 289) with delta (0, 0)
Screenshot: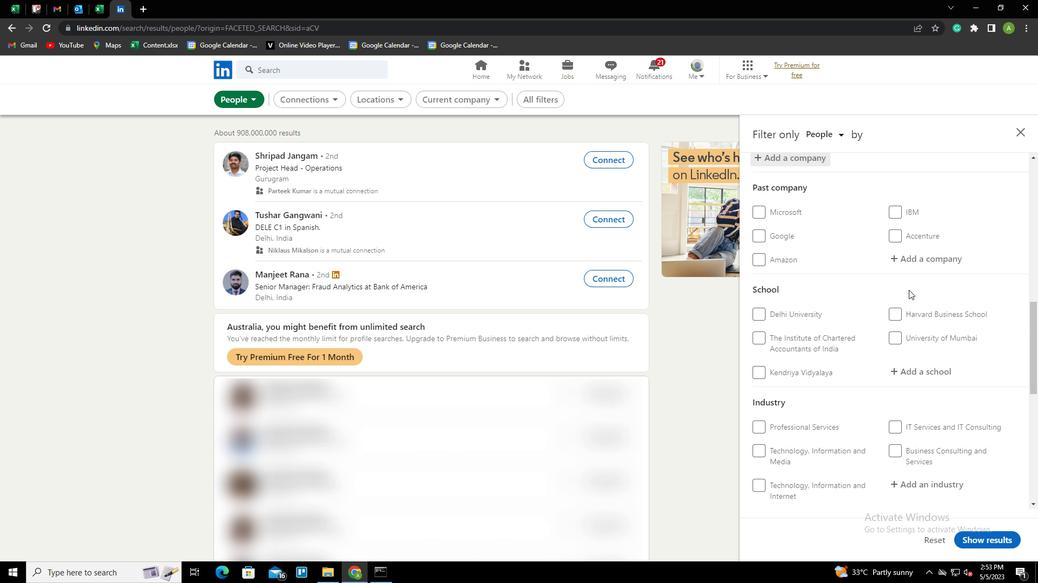 
Action: Mouse moved to (908, 317)
Screenshot: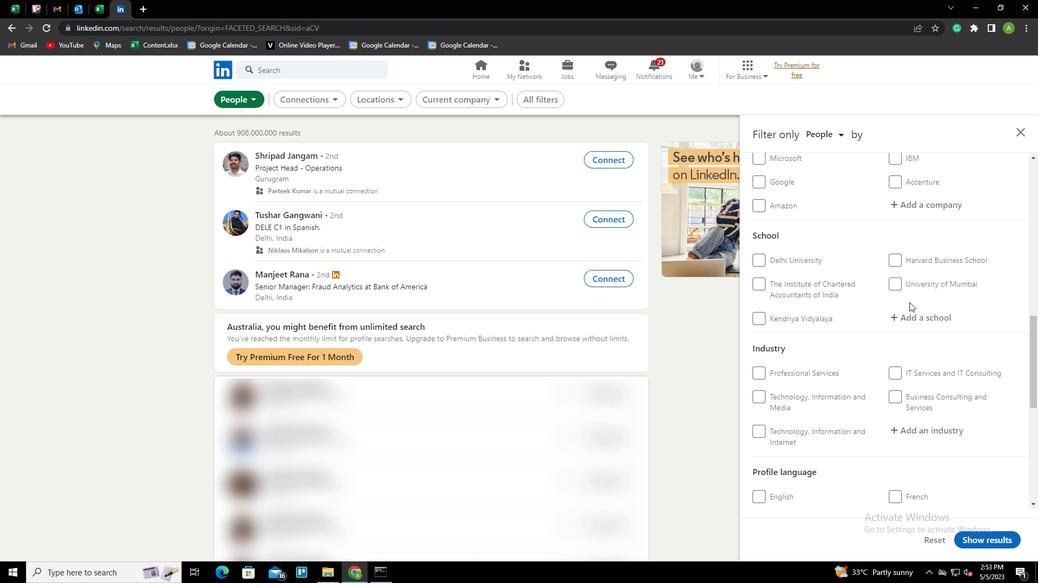 
Action: Mouse pressed left at (908, 317)
Screenshot: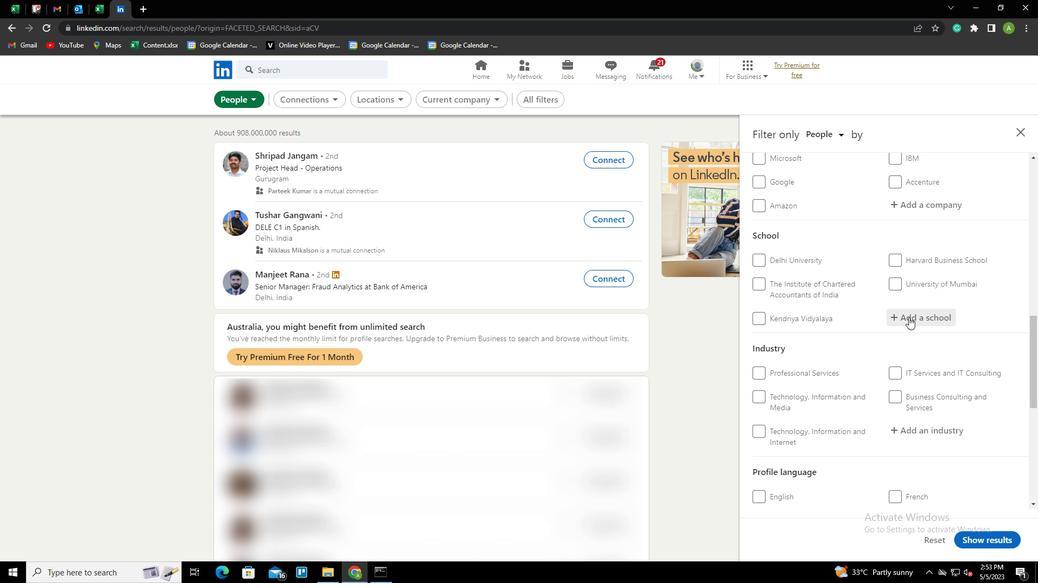 
Action: Key pressed <Key.shift>JADAVPUR<Key.space><Key.shift>UNIVERSITY<Key.space><Key.down><Key.enter>
Screenshot: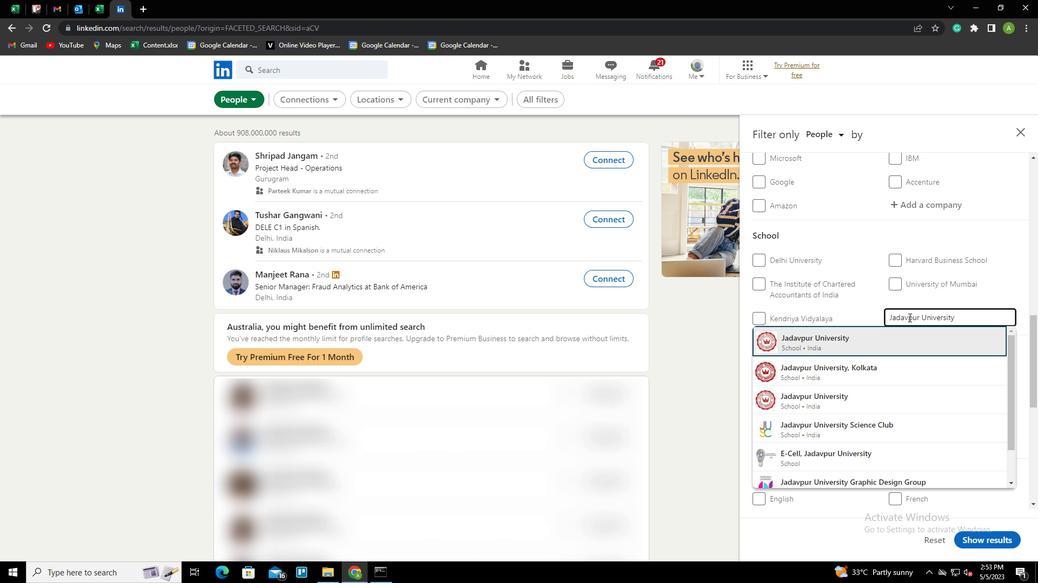
Action: Mouse scrolled (908, 317) with delta (0, 0)
Screenshot: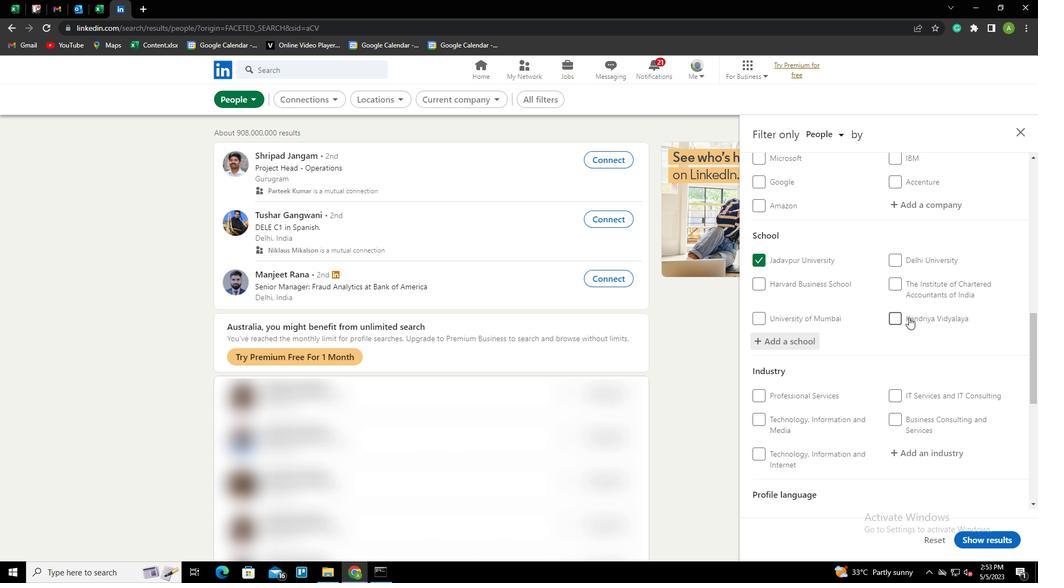 
Action: Mouse scrolled (908, 317) with delta (0, 0)
Screenshot: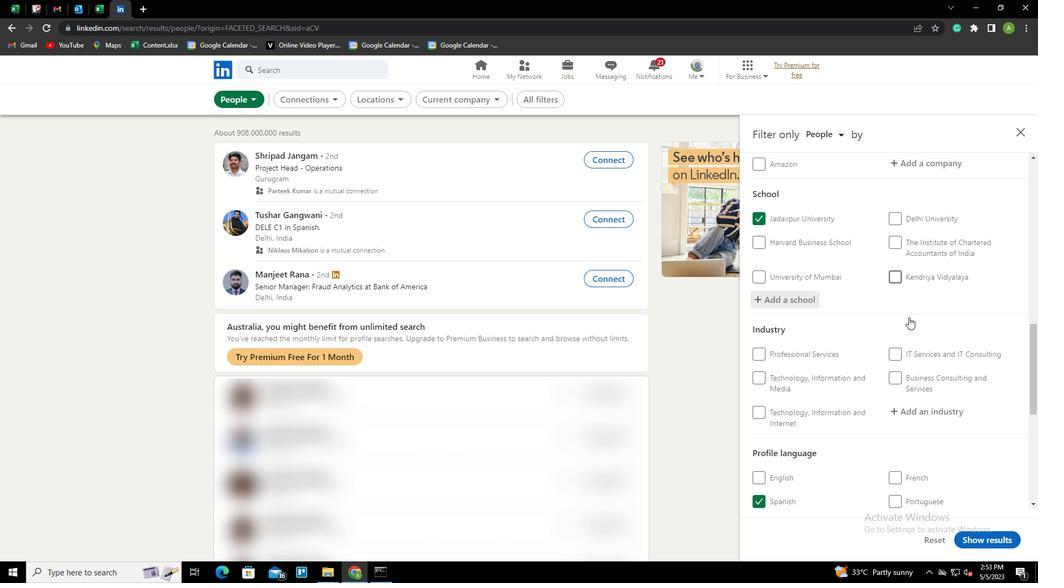 
Action: Mouse scrolled (908, 317) with delta (0, 0)
Screenshot: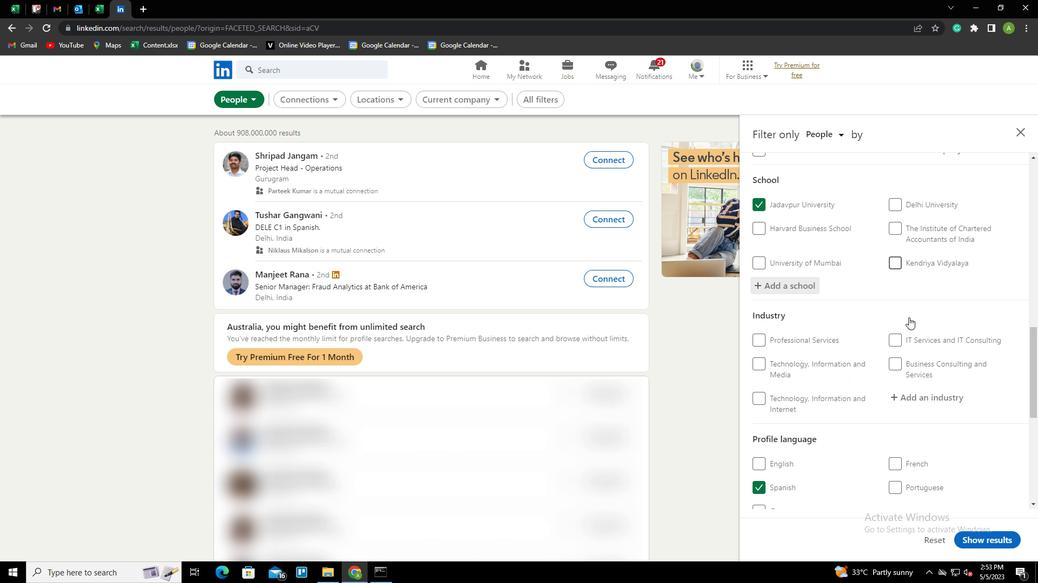 
Action: Mouse moved to (907, 290)
Screenshot: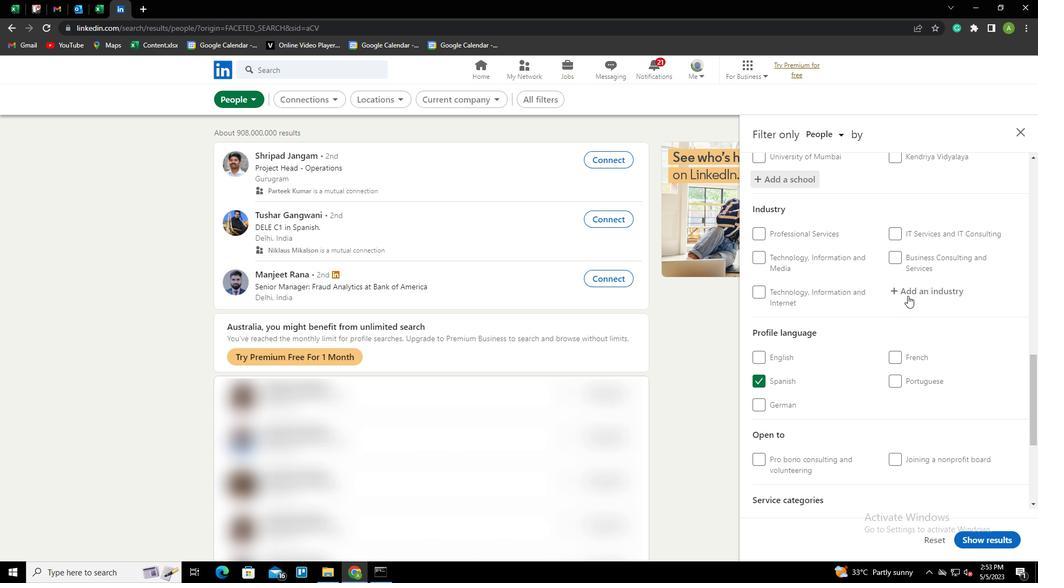 
Action: Mouse pressed left at (907, 290)
Screenshot: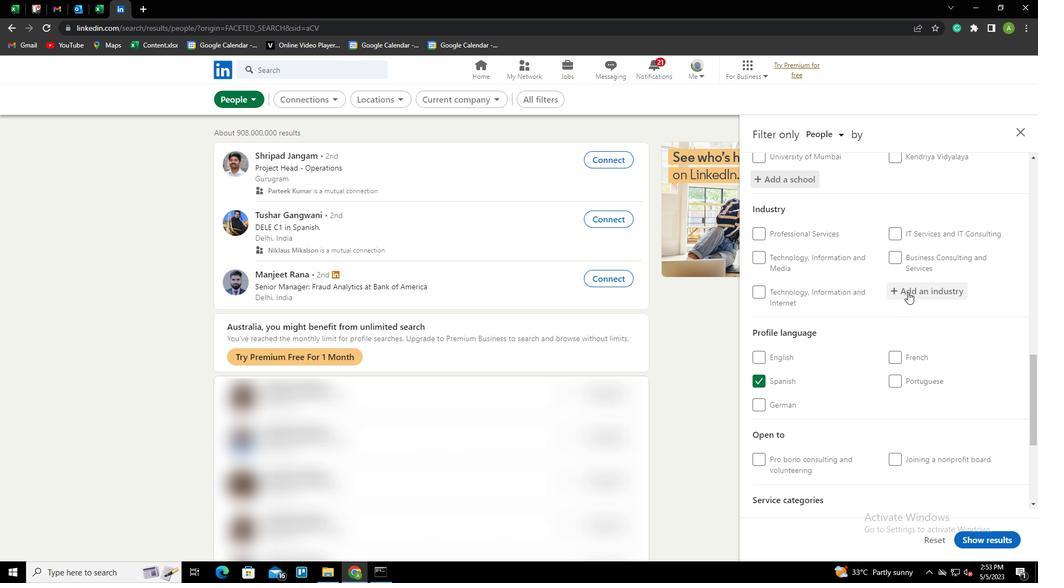 
Action: Key pressed <Key.shift>VEHICLE<Key.space><Key.shift>REPAIR<Key.space>AND<Key.space><Key.shift>MAINTENANCE<Key.down><Key.enter>
Screenshot: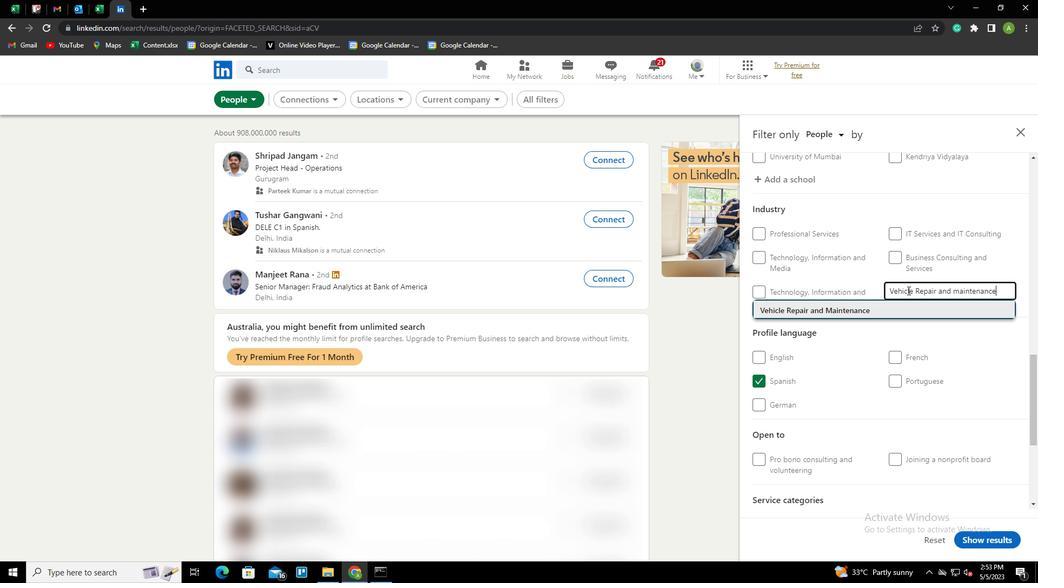 
Action: Mouse scrolled (907, 290) with delta (0, 0)
Screenshot: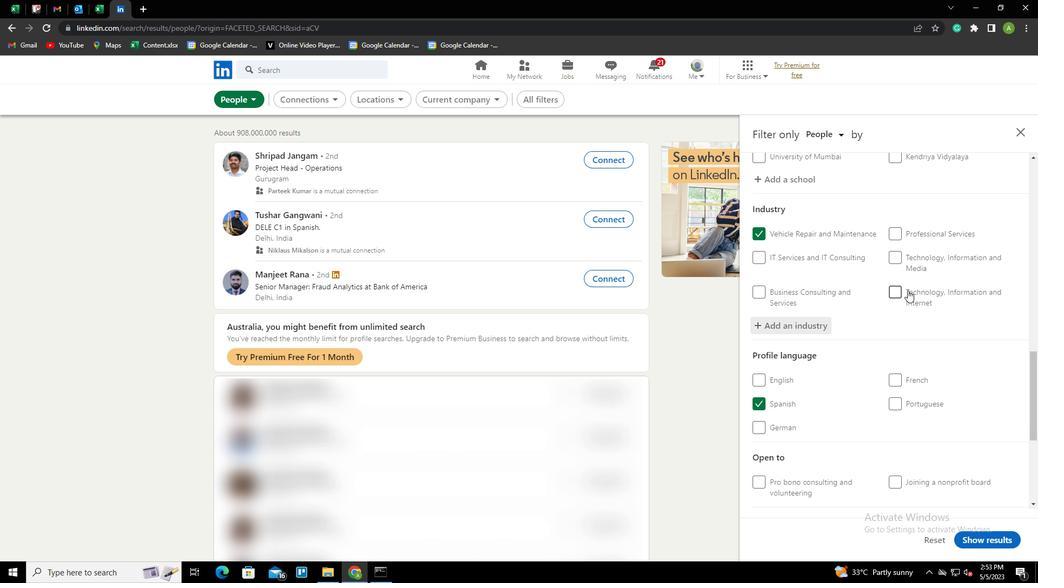 
Action: Mouse scrolled (907, 290) with delta (0, 0)
Screenshot: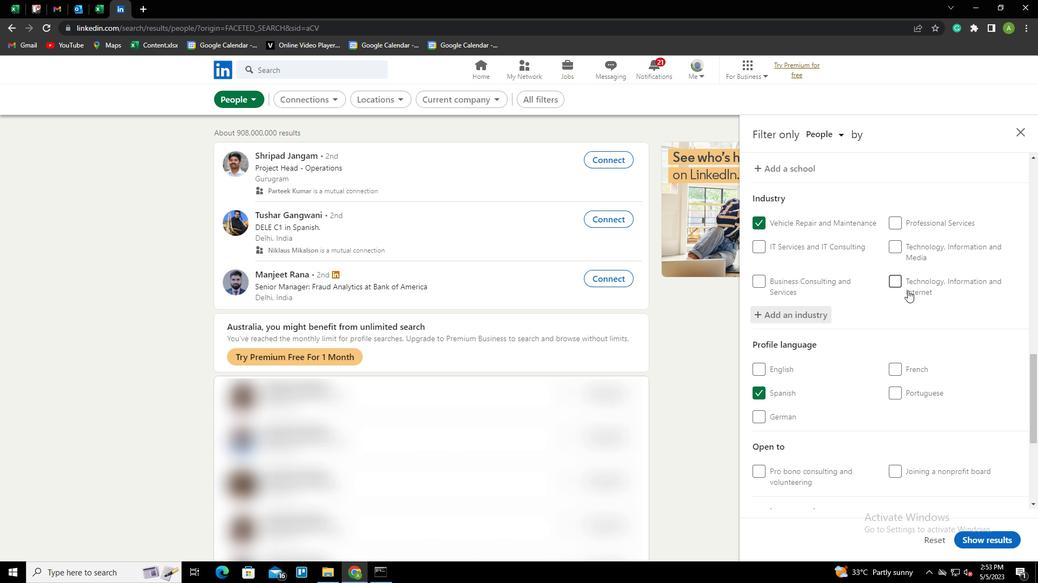 
Action: Mouse scrolled (907, 290) with delta (0, 0)
Screenshot: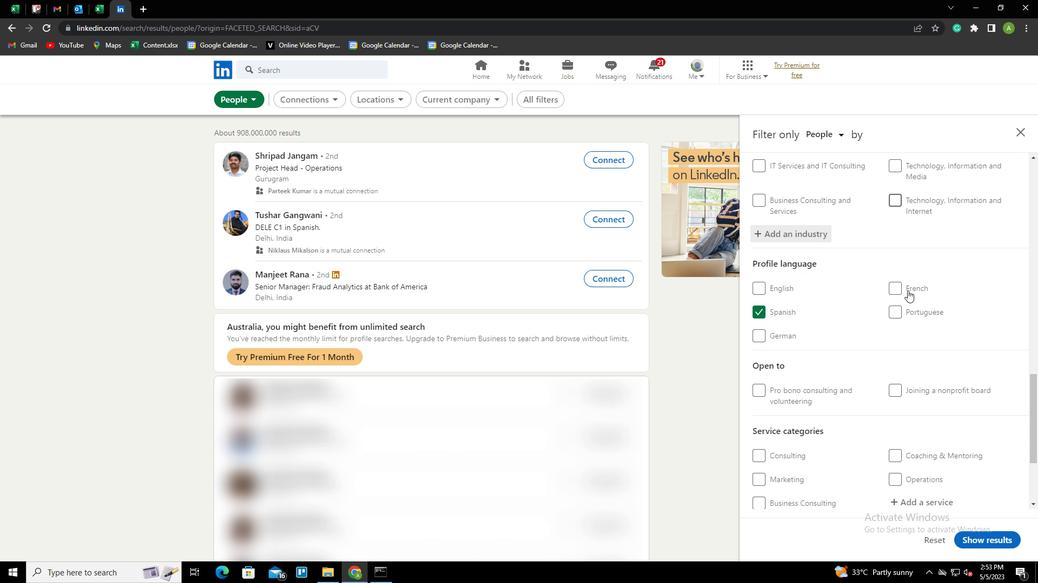 
Action: Mouse scrolled (907, 290) with delta (0, 0)
Screenshot: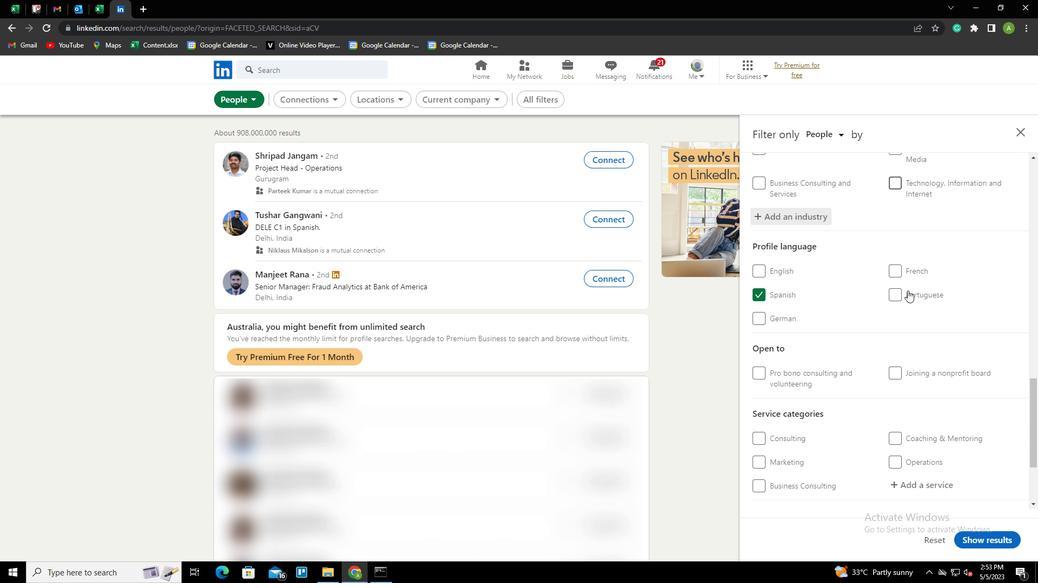 
Action: Mouse moved to (909, 376)
Screenshot: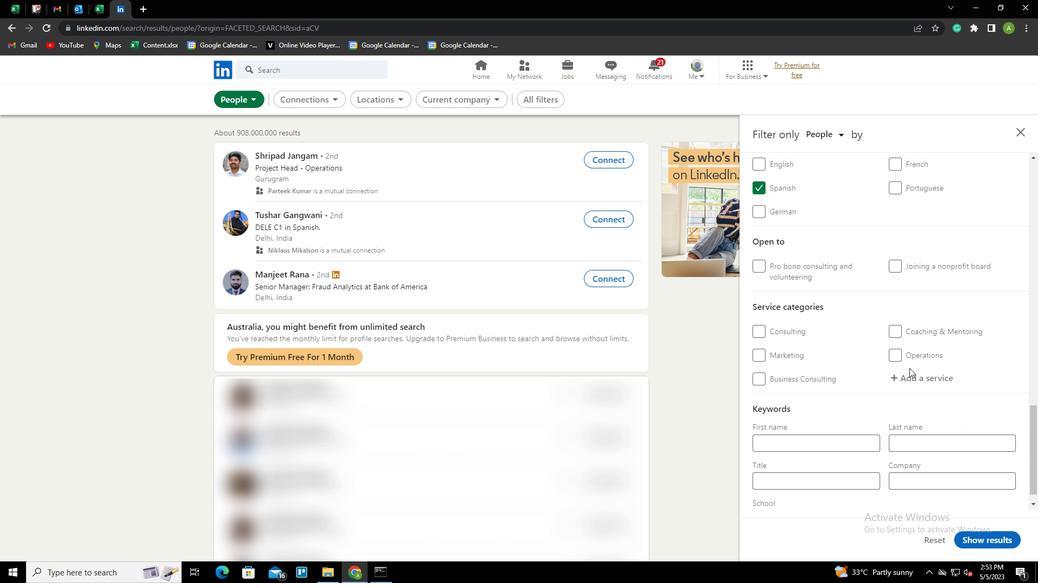 
Action: Mouse pressed left at (909, 376)
Screenshot: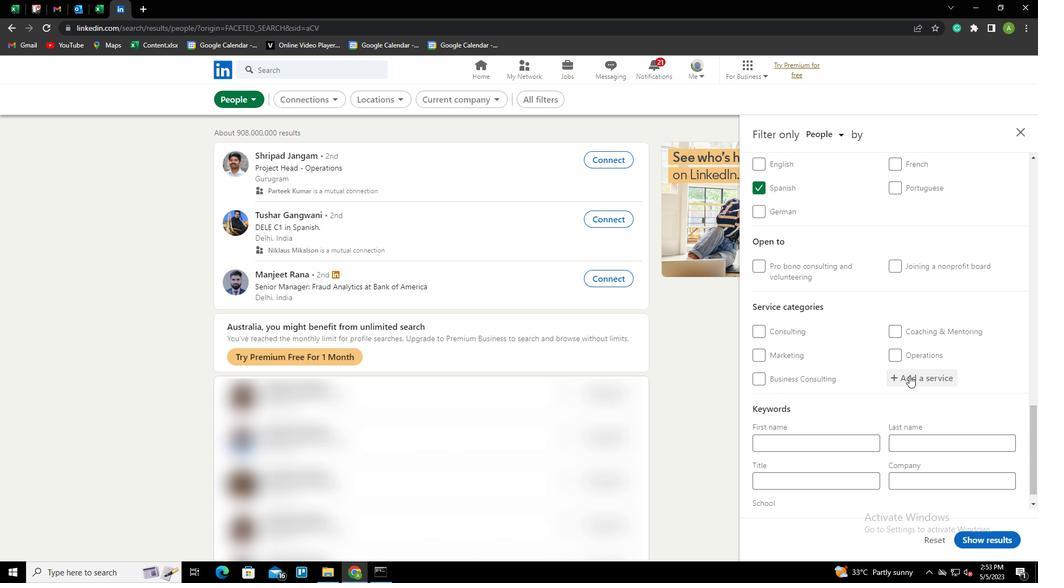 
Action: Key pressed <Key.shift><Key.shift><Key.shift><Key.shift>DEMAND<Key.space><Key.shift>GENERATION<Key.down><Key.enter>
Screenshot: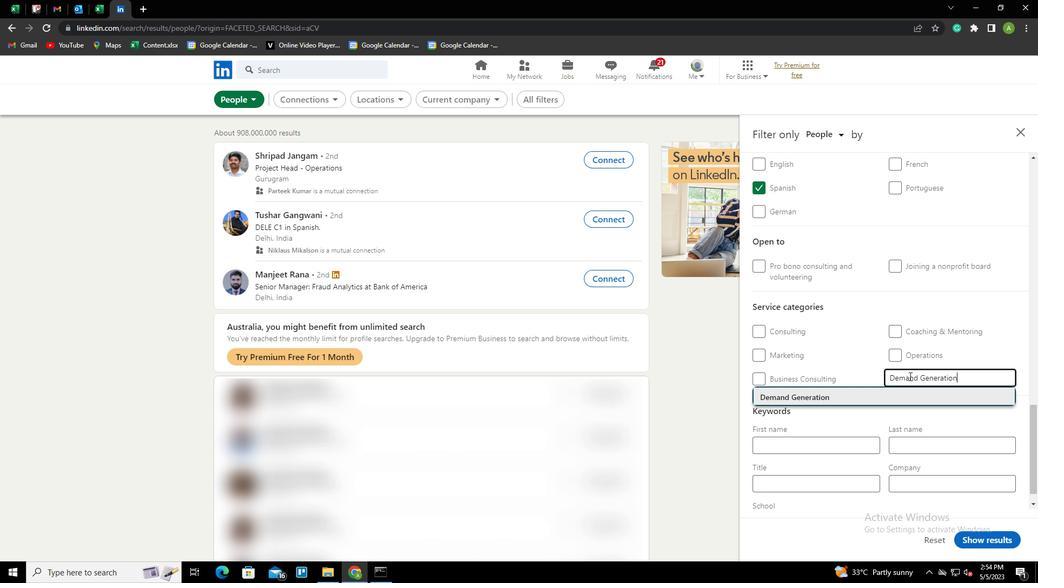 
Action: Mouse scrolled (909, 376) with delta (0, 0)
Screenshot: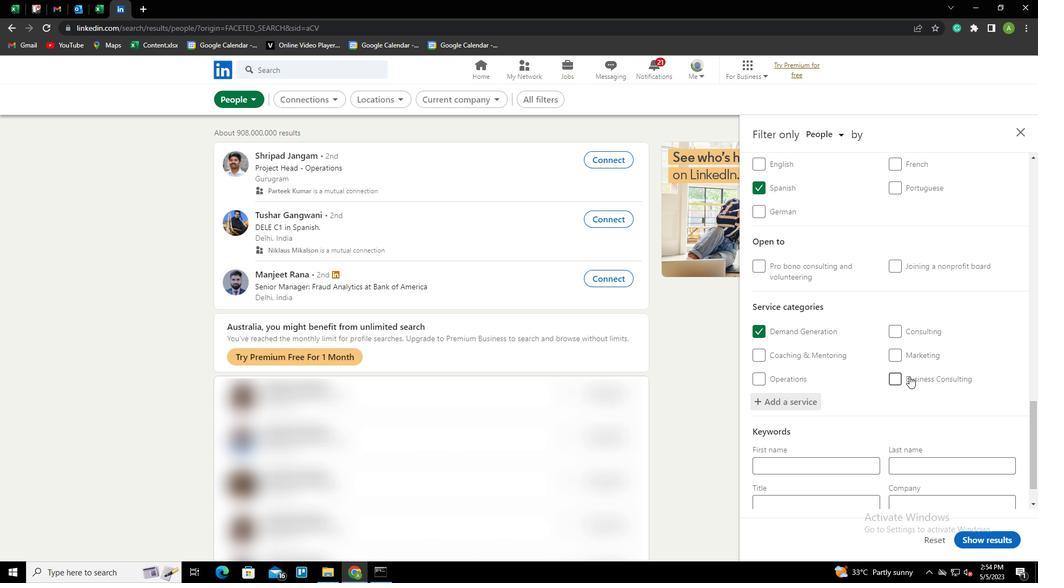 
Action: Mouse scrolled (909, 376) with delta (0, 0)
Screenshot: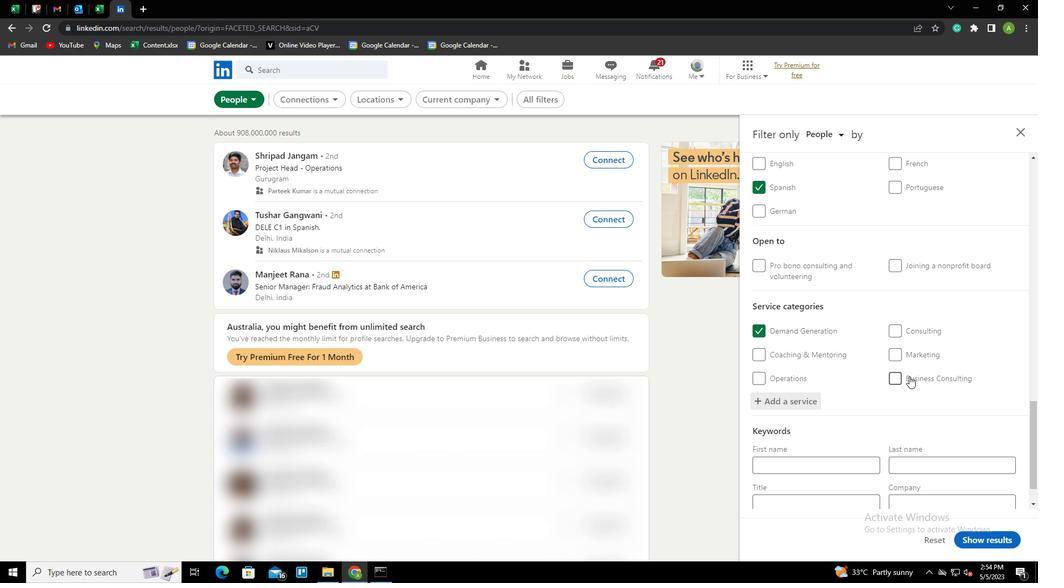 
Action: Mouse moved to (829, 468)
Screenshot: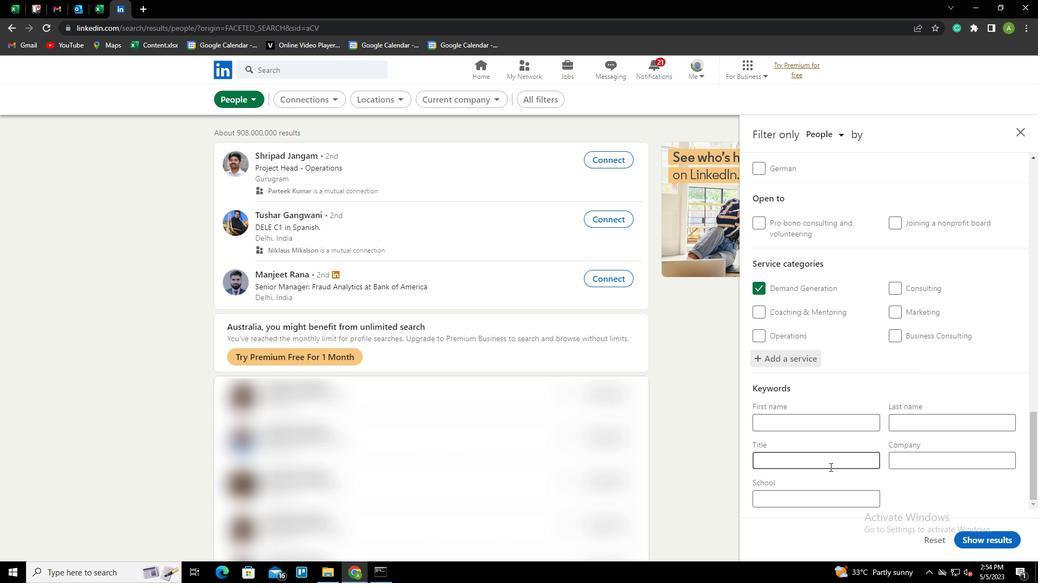 
Action: Mouse pressed left at (829, 468)
Screenshot: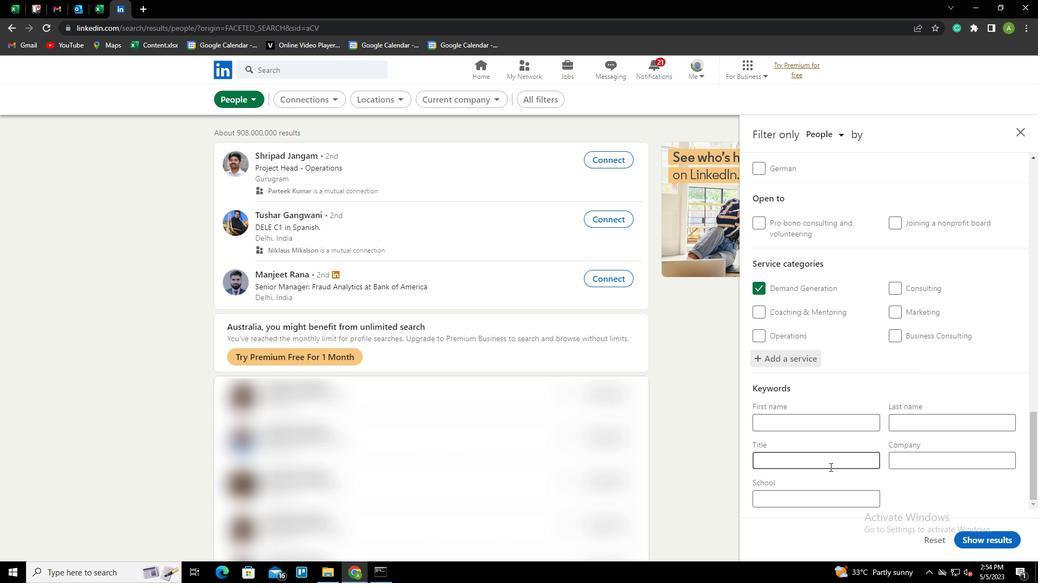 
Action: Key pressed <Key.shift>DE<Key.backspace>IRECTOR<Key.space>OF<Key.space><Key.shift>P<Key.shift>HOTOGRAPHY
Screenshot: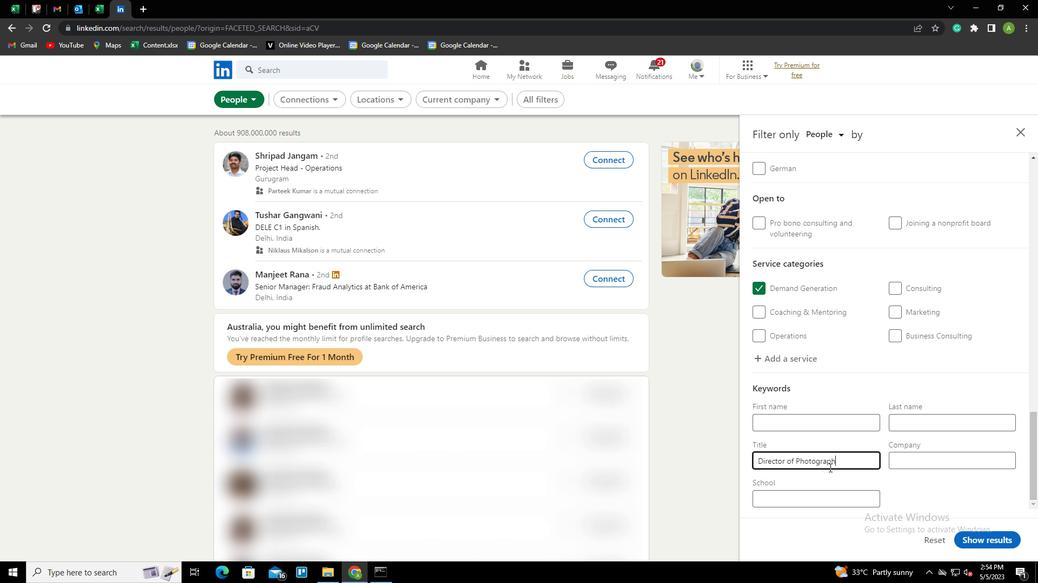 
Action: Mouse moved to (955, 495)
Screenshot: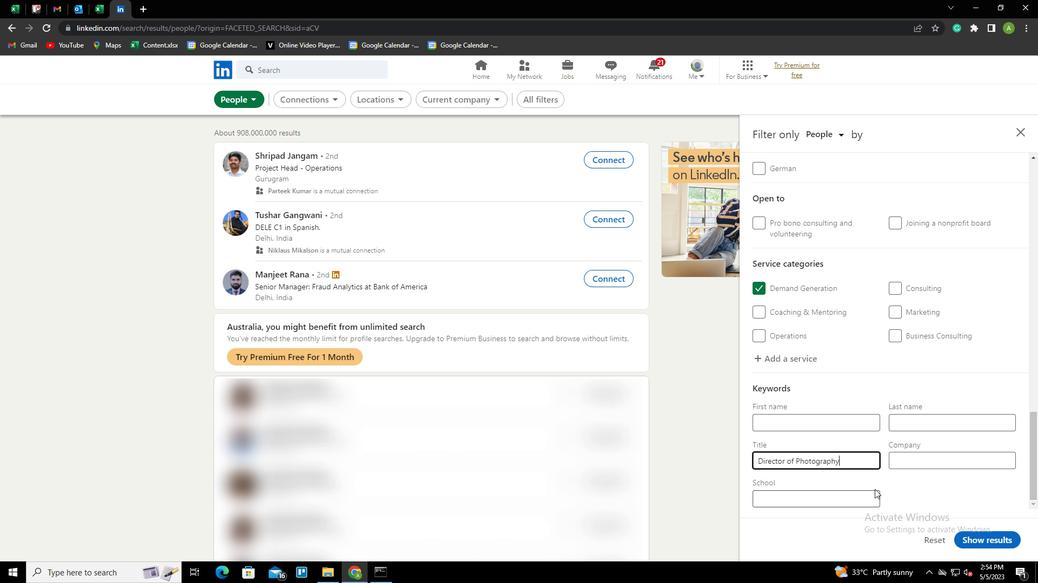 
Action: Mouse pressed left at (955, 495)
Screenshot: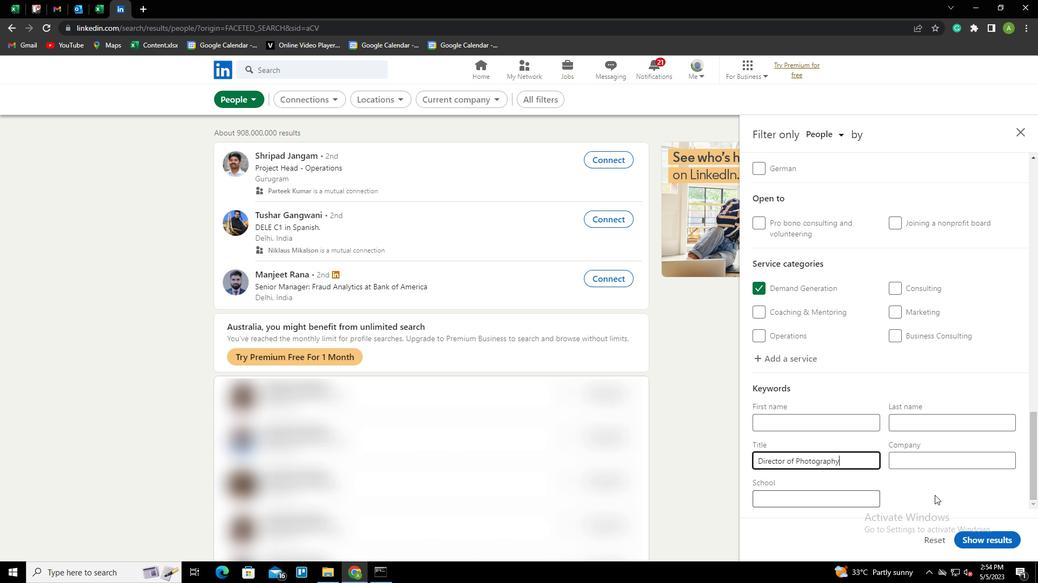 
Action: Mouse moved to (987, 541)
Screenshot: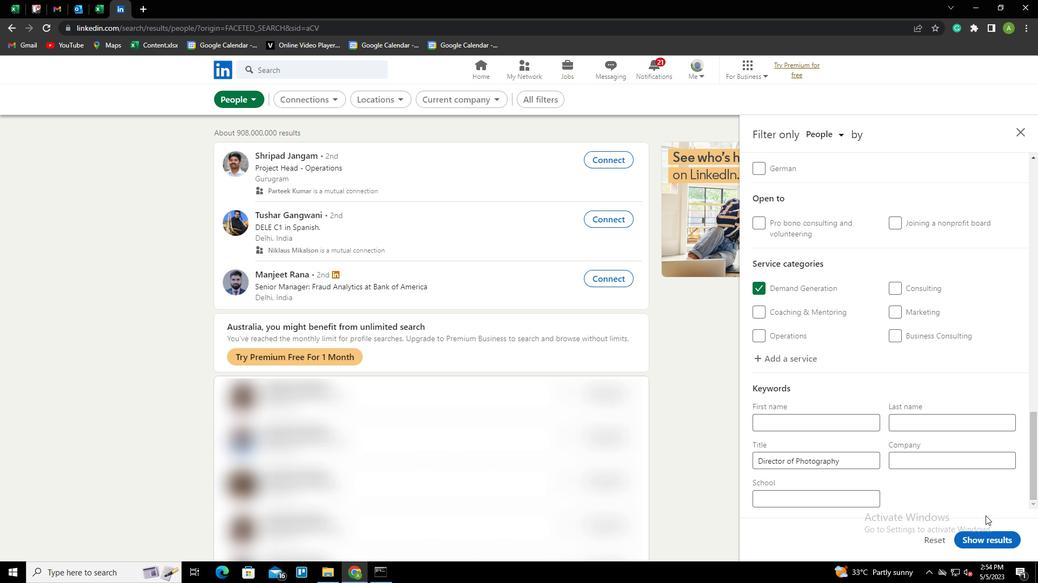 
Action: Mouse pressed left at (987, 541)
Screenshot: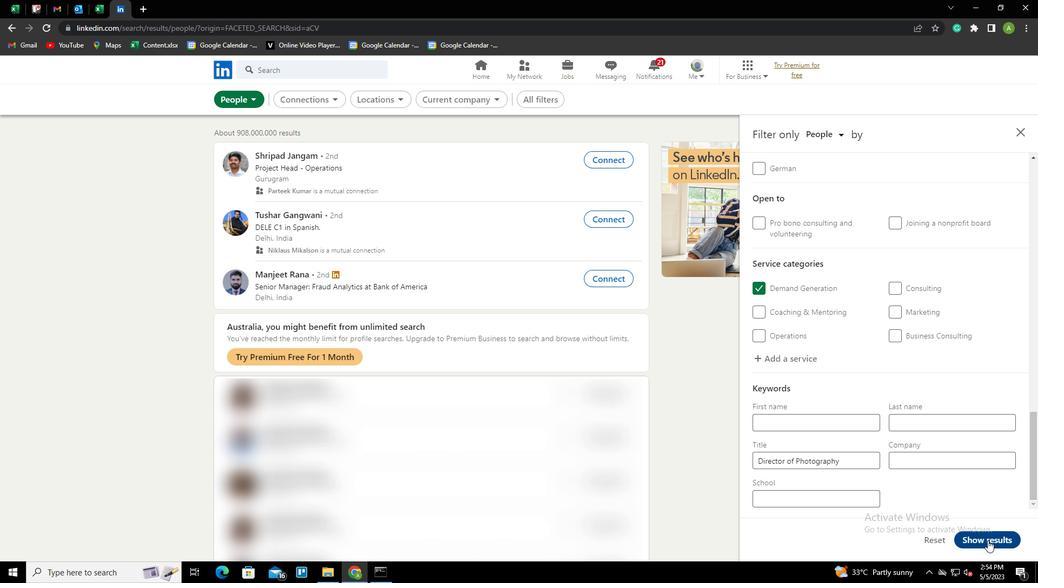 
